 Task: Forward email with the signature Henry Lee with the subject Confirmation of a payment from softage.8@softage.net to softage.9@softage.net and softage.10@softage.net with BCC to softage.6@softage.net with the message Please let me know if there are any changes to the project schedule.
Action: Mouse moved to (1332, 227)
Screenshot: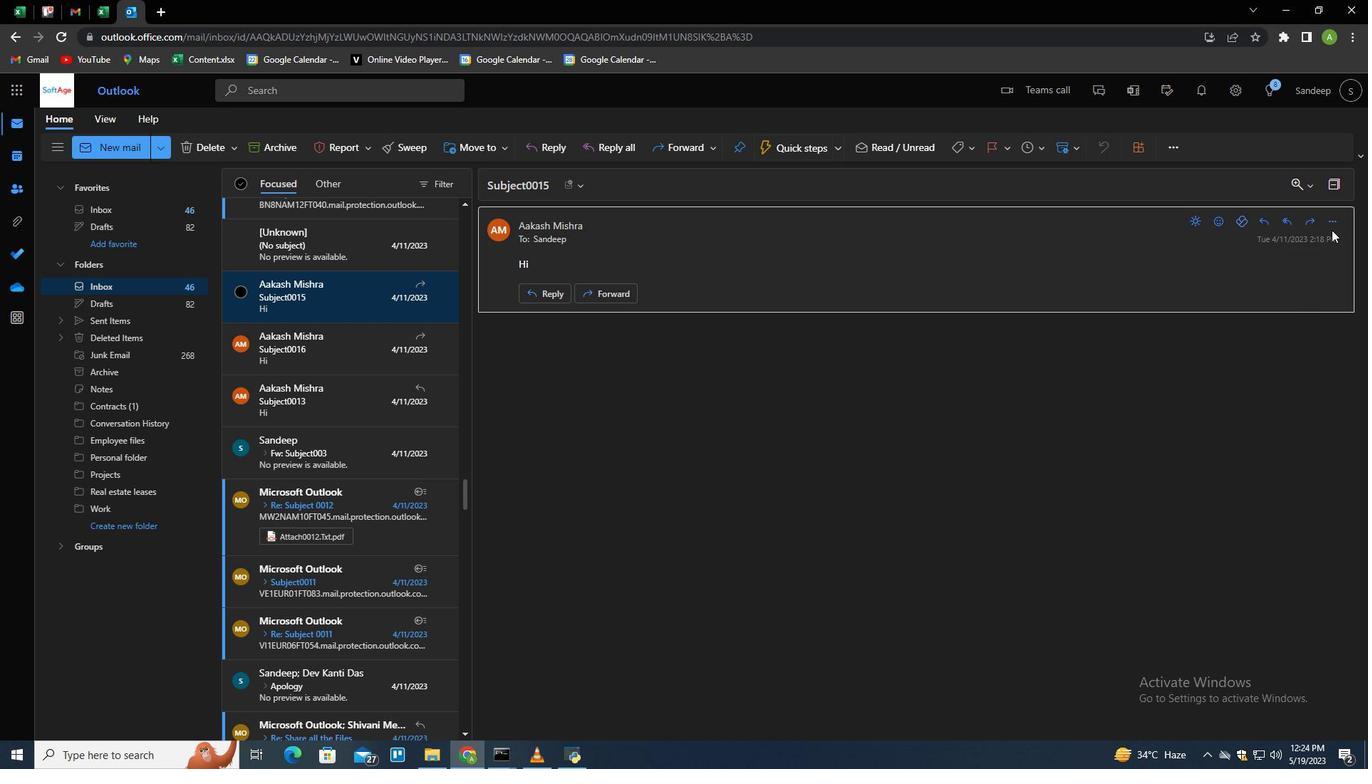 
Action: Mouse pressed left at (1332, 227)
Screenshot: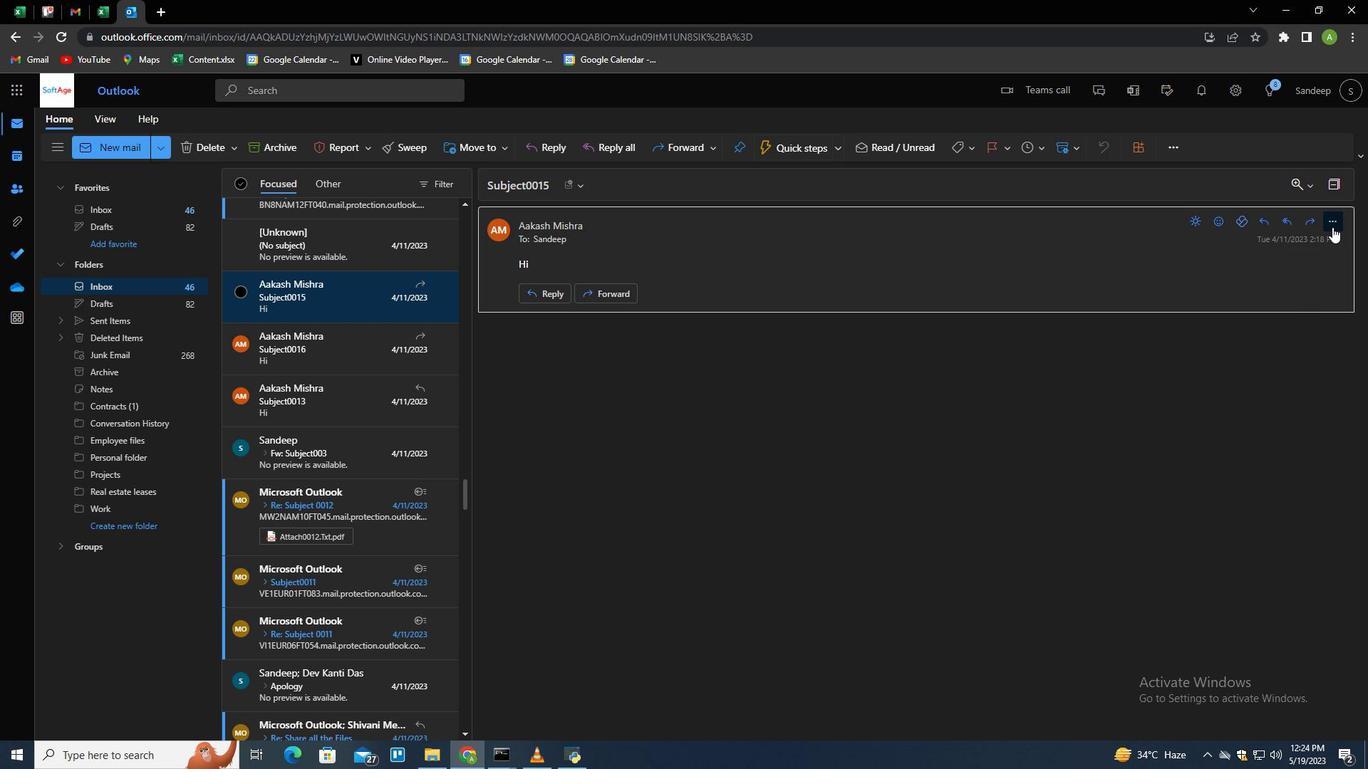 
Action: Mouse moved to (1270, 292)
Screenshot: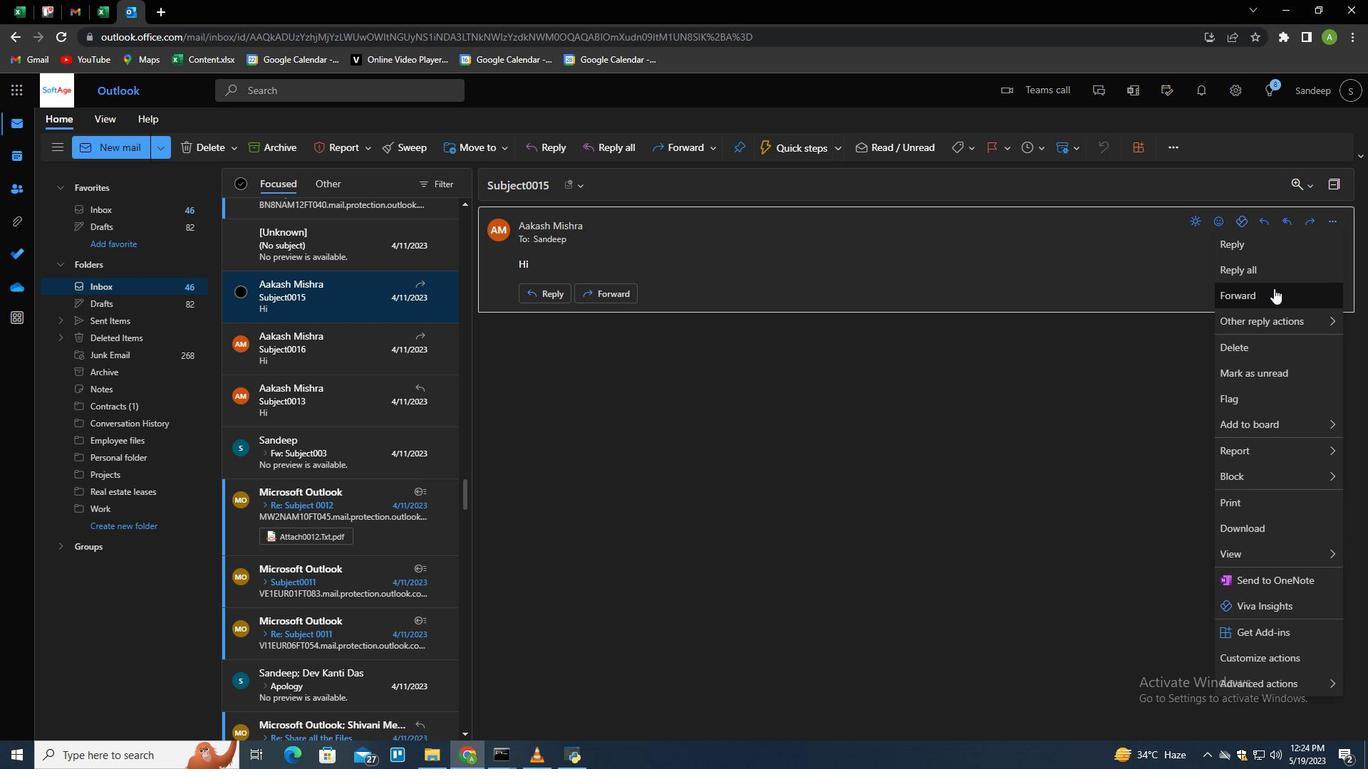 
Action: Mouse pressed left at (1270, 292)
Screenshot: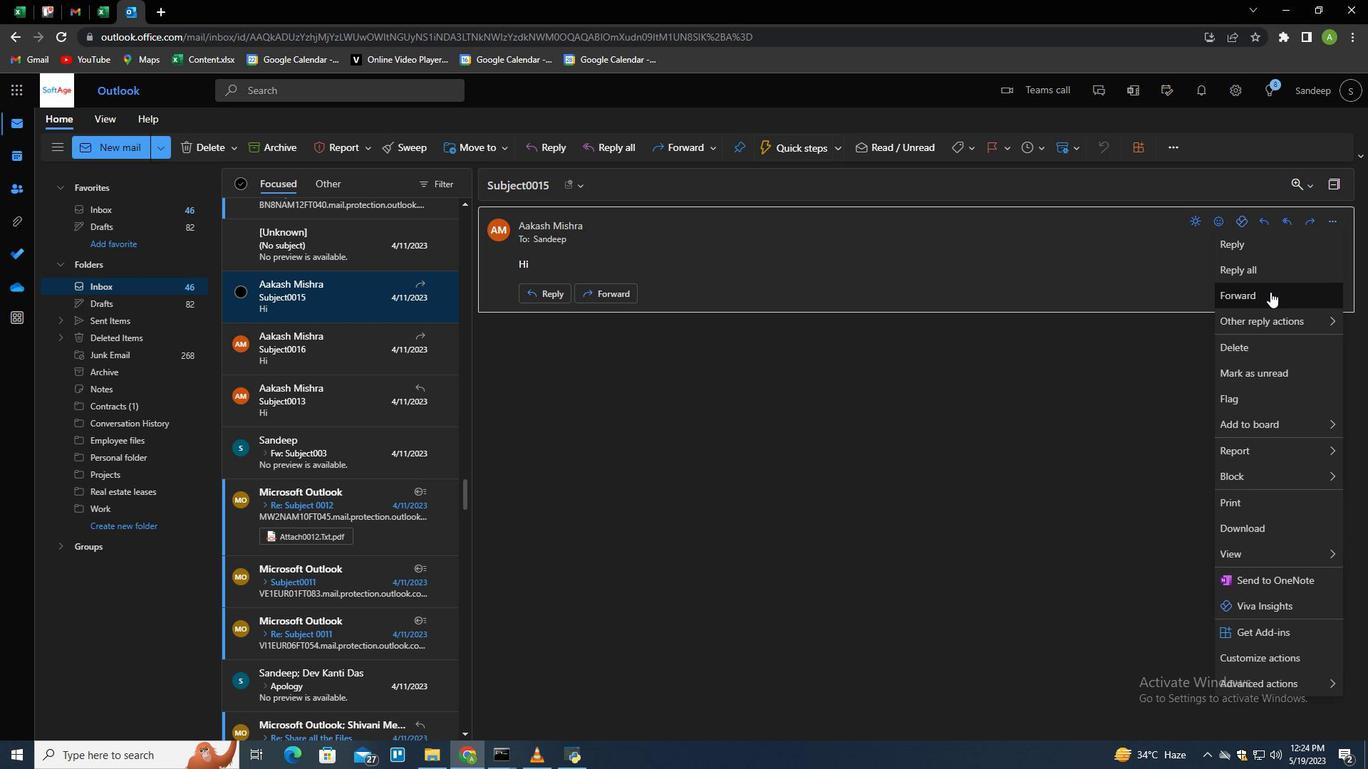 
Action: Mouse moved to (963, 153)
Screenshot: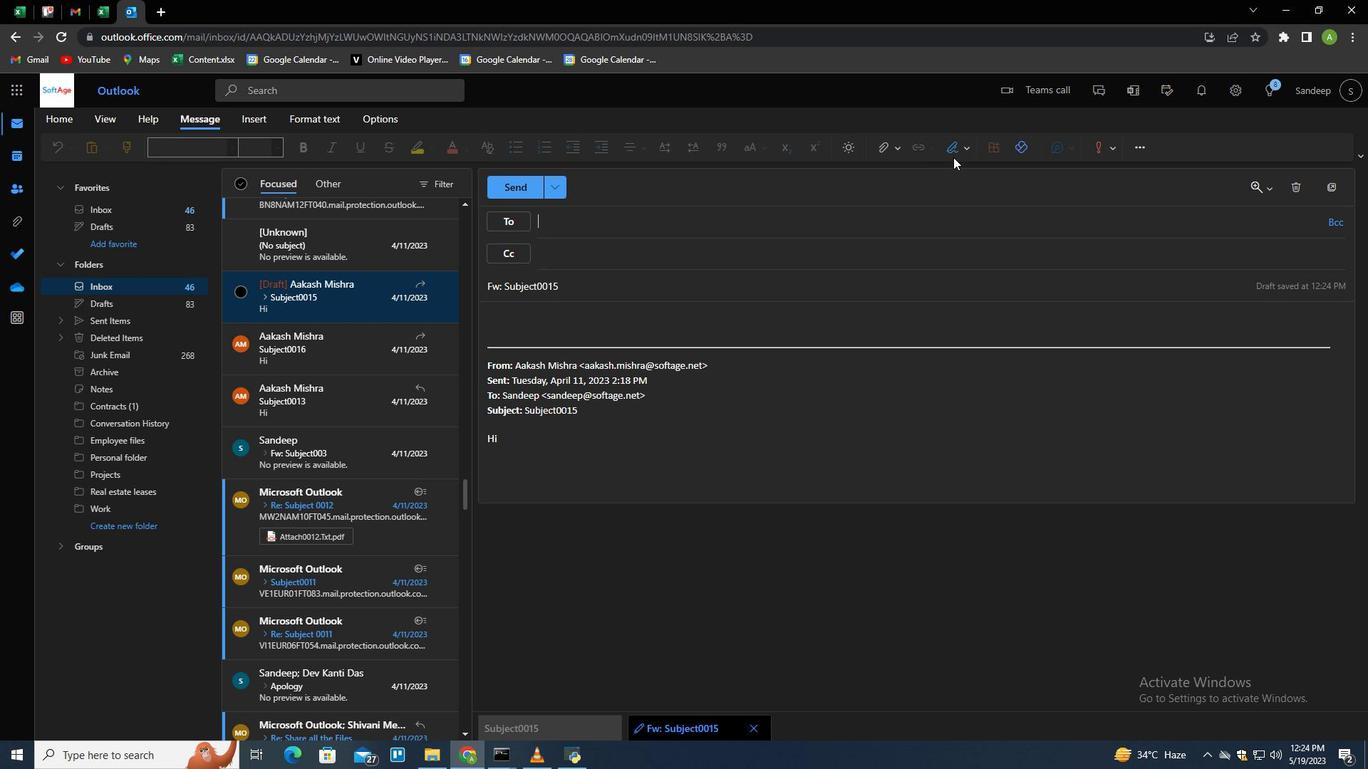 
Action: Mouse pressed left at (963, 153)
Screenshot: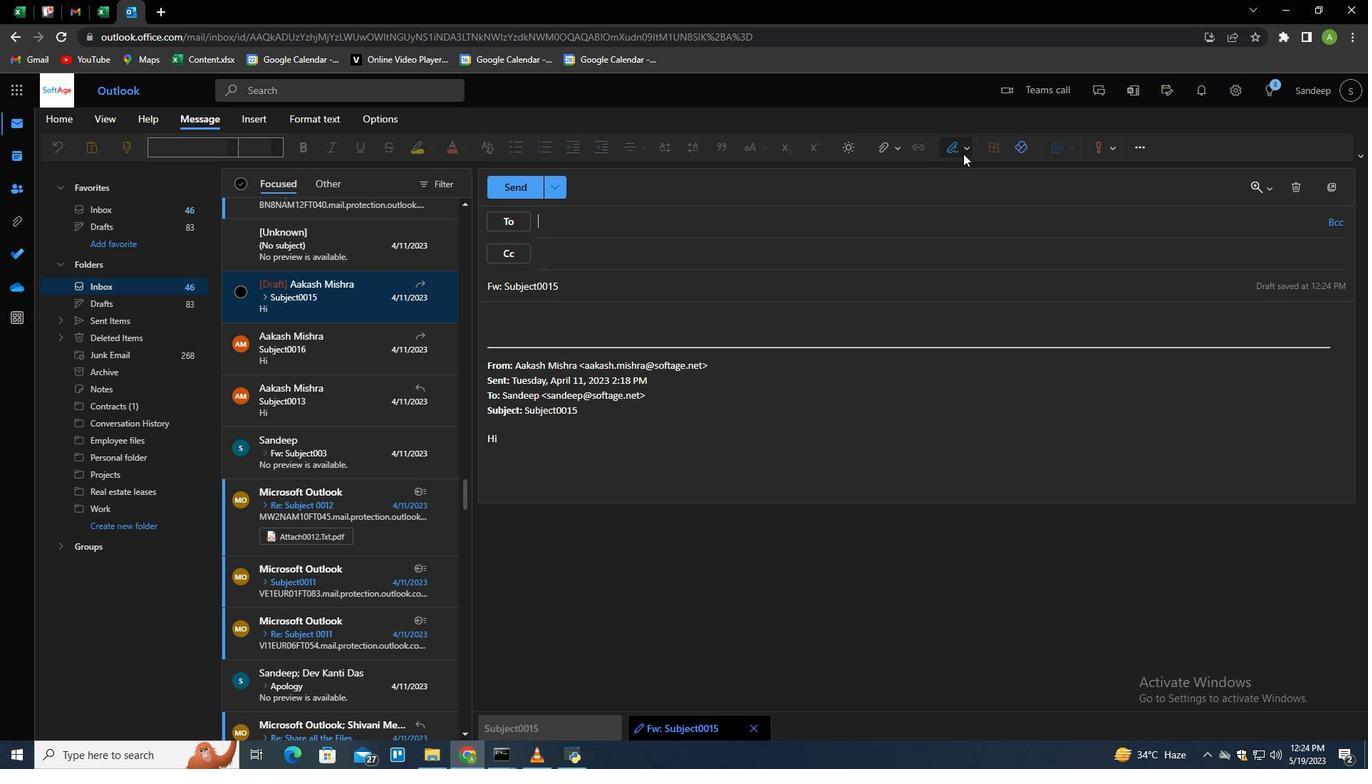 
Action: Mouse moved to (946, 203)
Screenshot: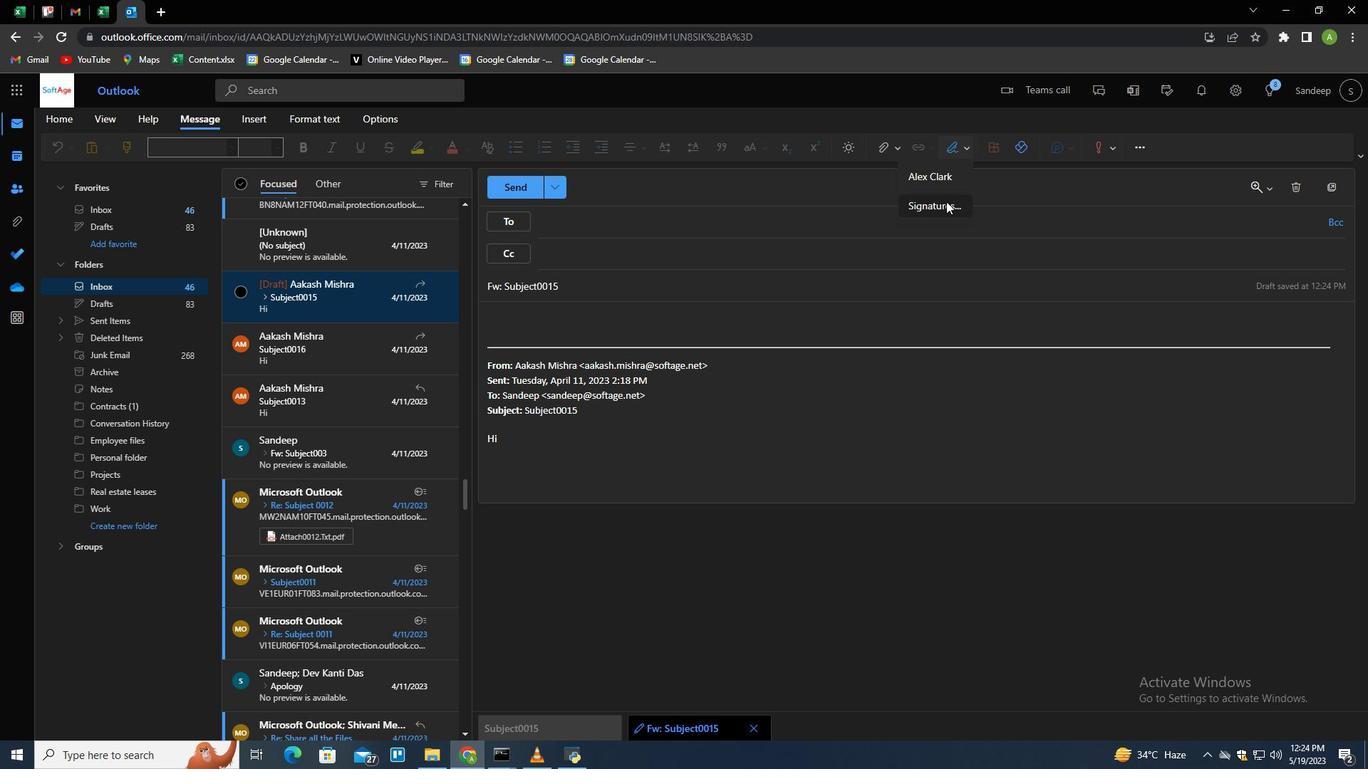 
Action: Mouse pressed left at (946, 203)
Screenshot: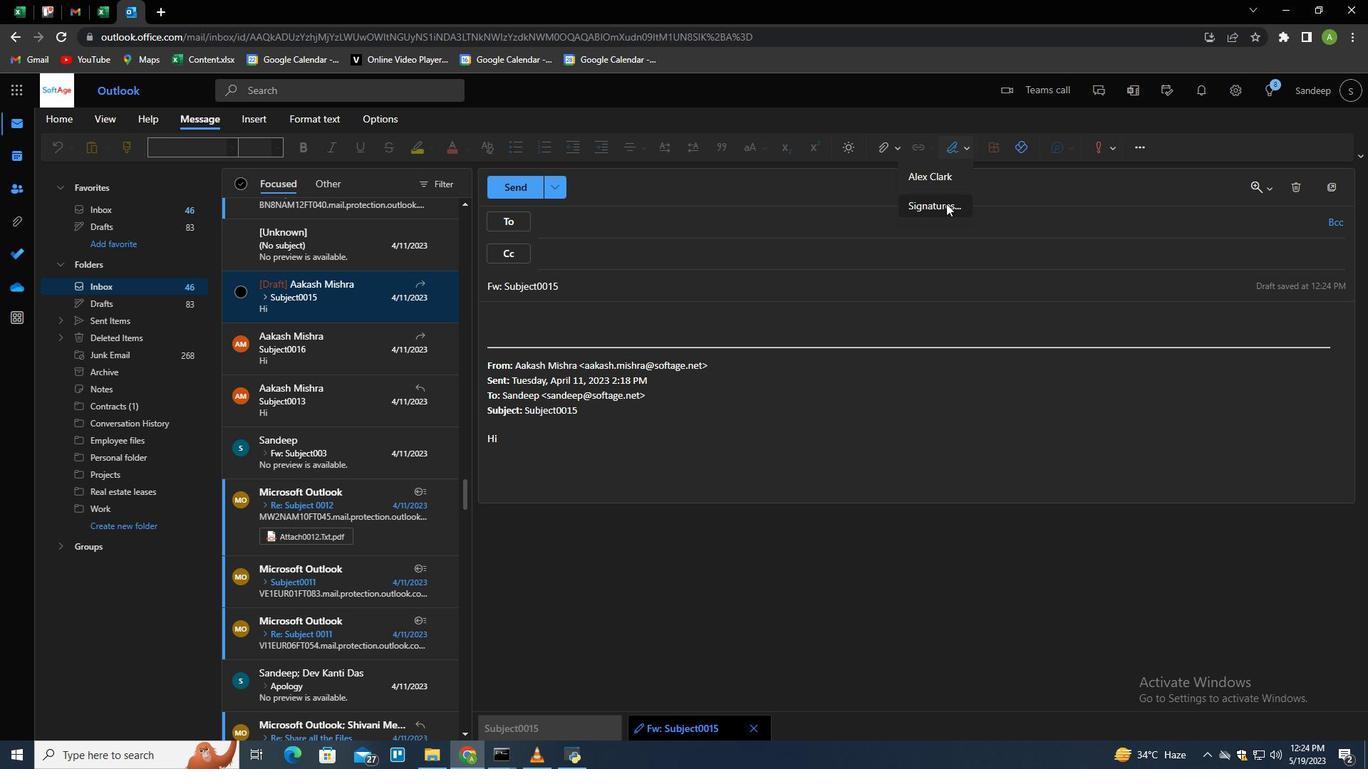 
Action: Mouse moved to (975, 253)
Screenshot: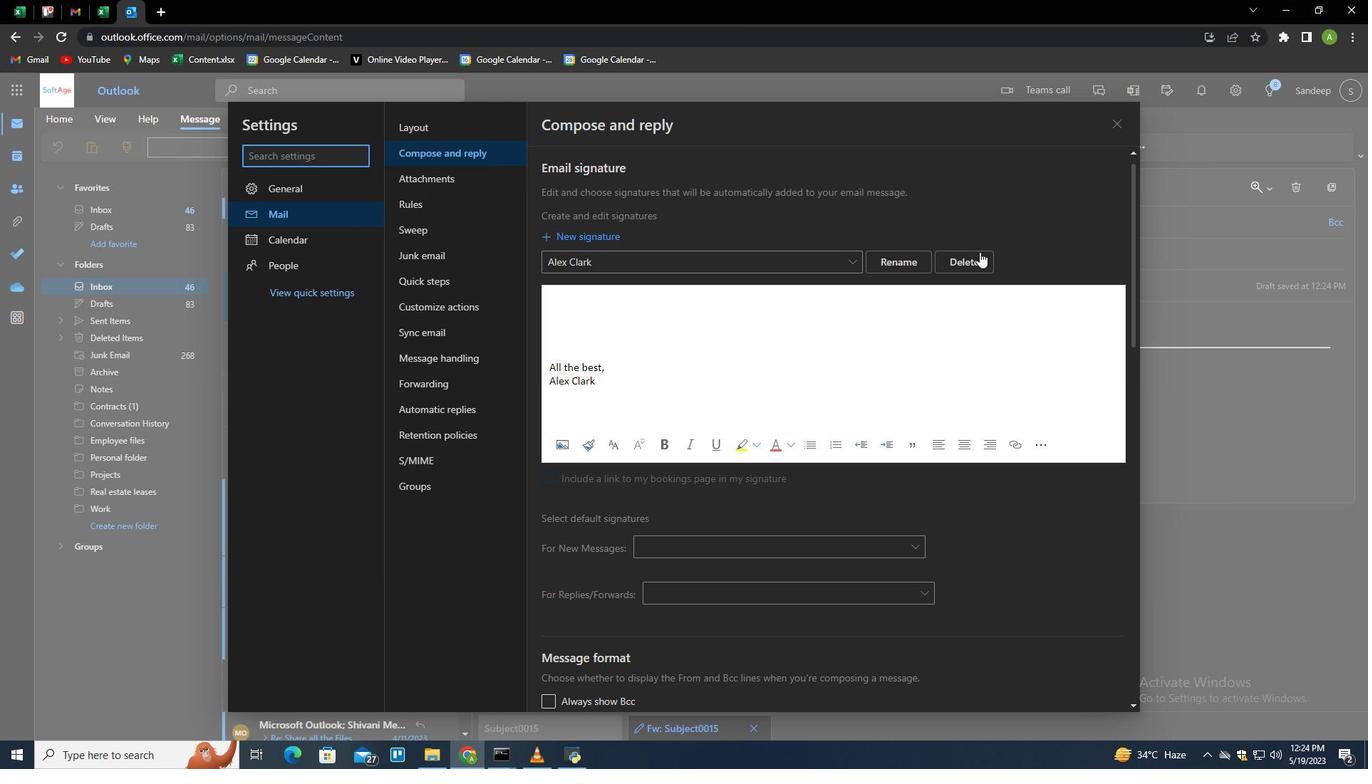 
Action: Mouse pressed left at (975, 253)
Screenshot: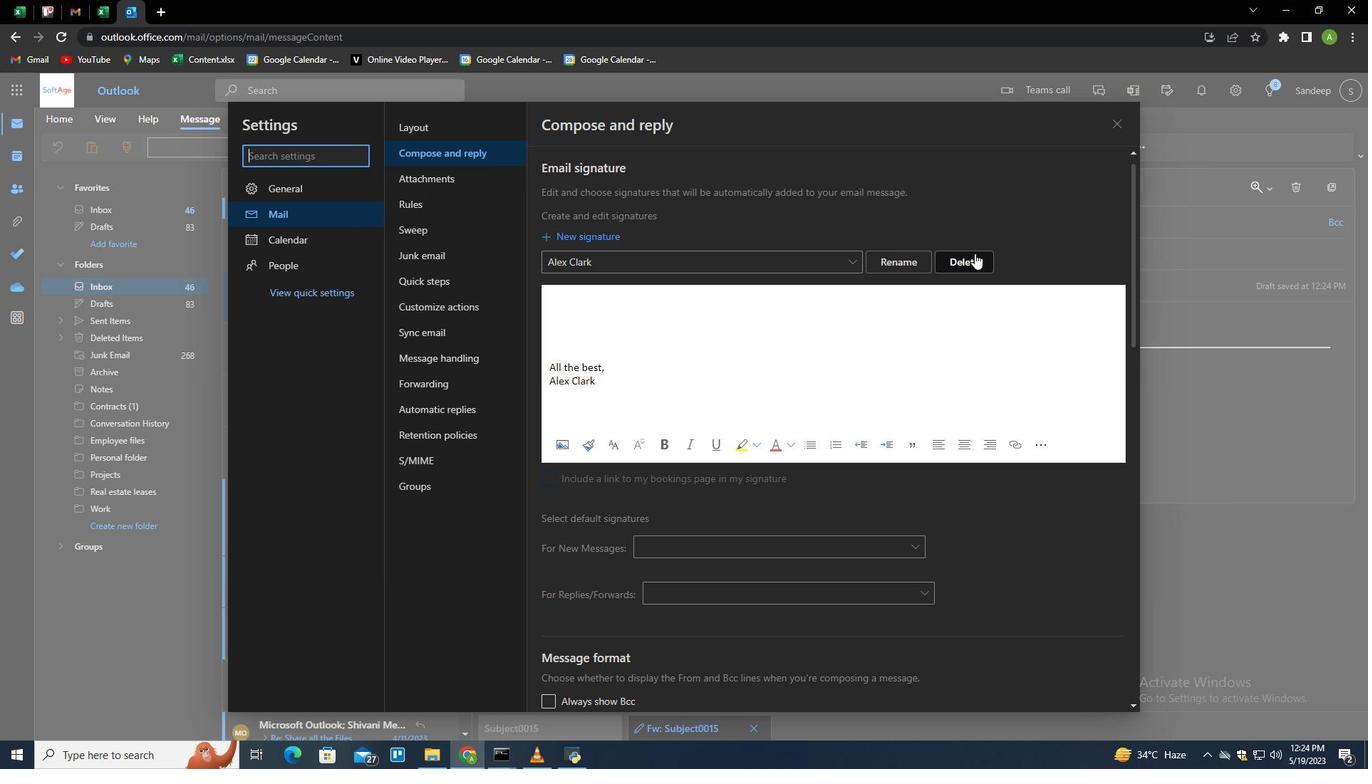 
Action: Mouse moved to (972, 259)
Screenshot: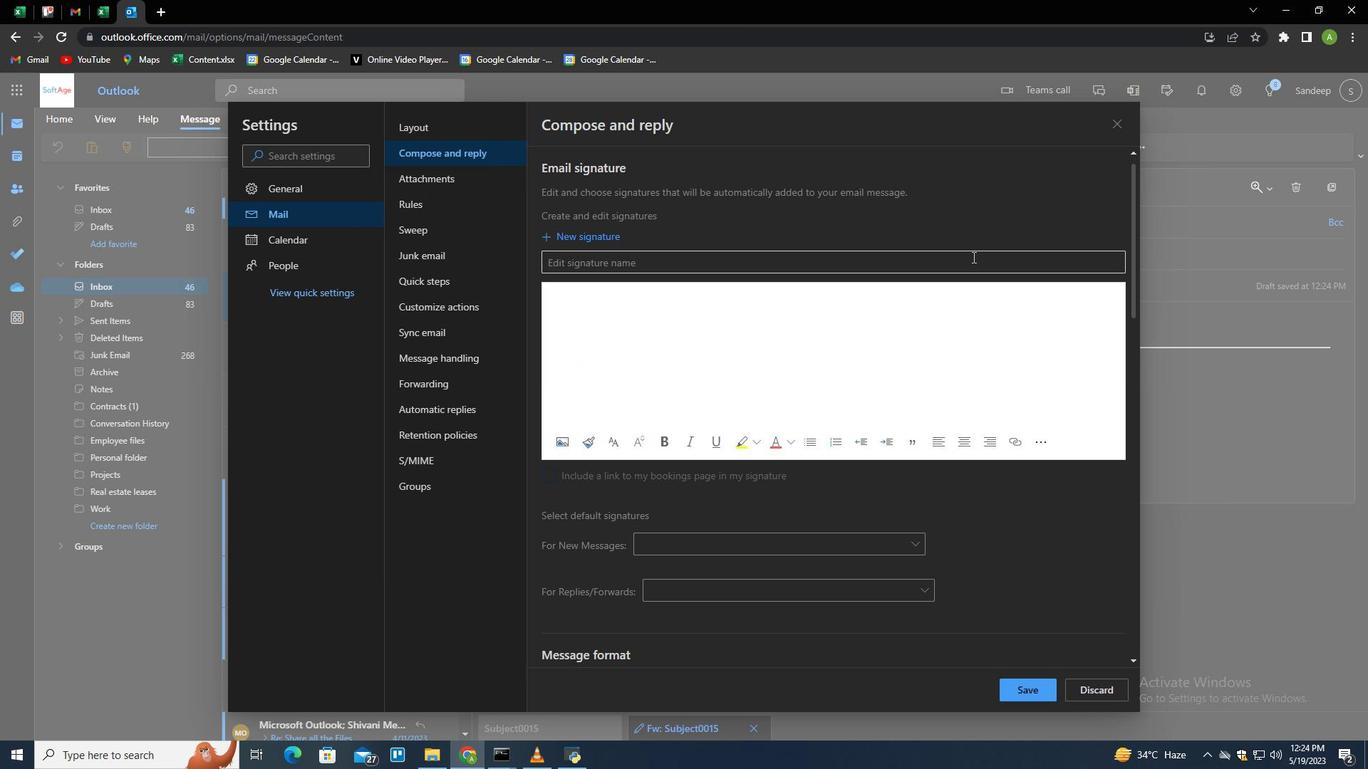 
Action: Mouse pressed left at (972, 259)
Screenshot: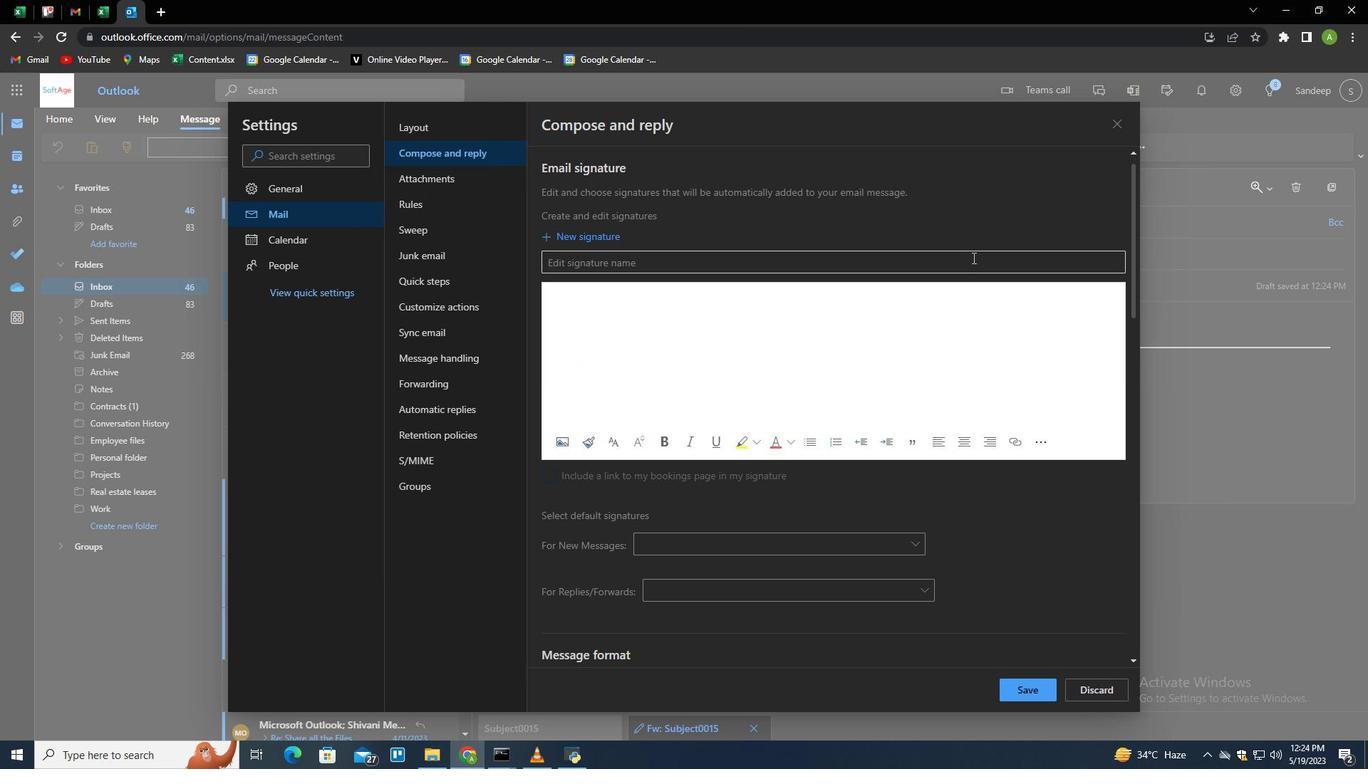 
Action: Mouse moved to (984, 252)
Screenshot: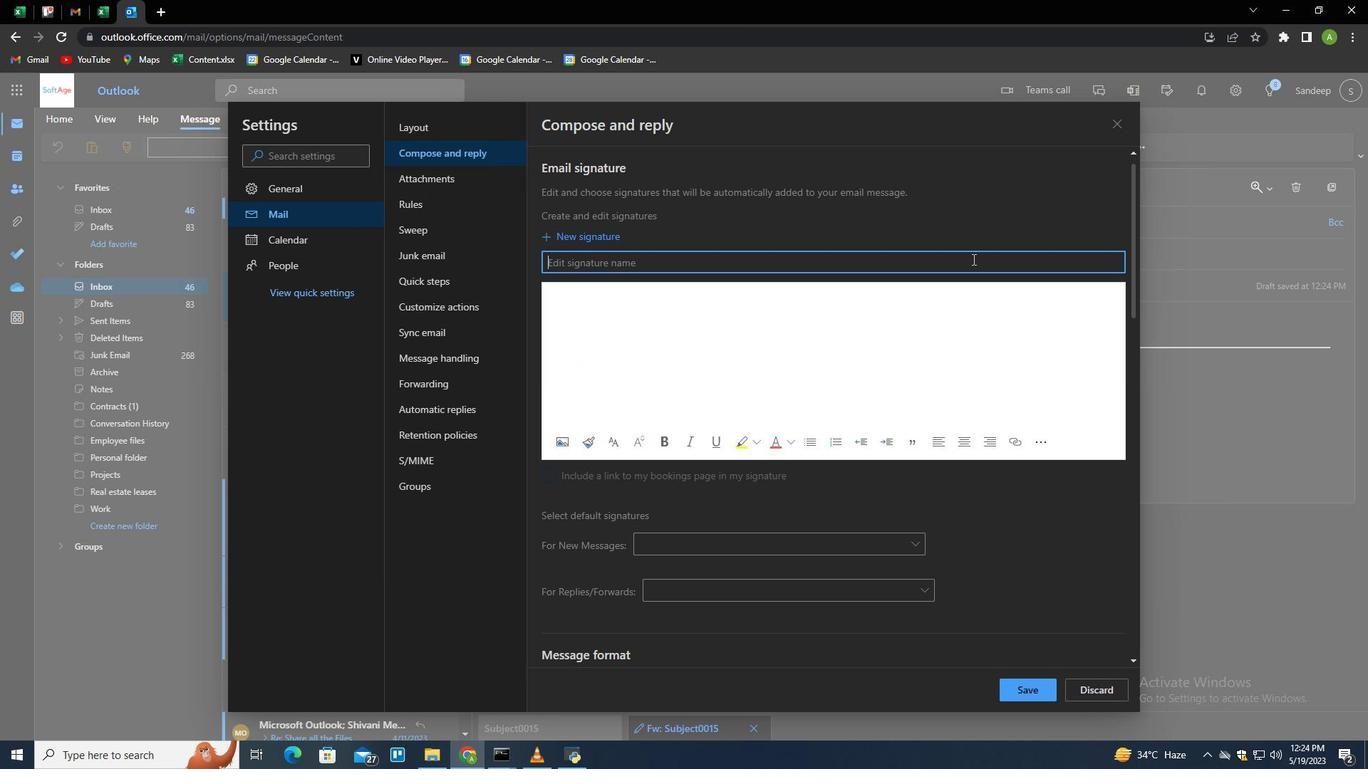 
Action: Key pressed <Key.shift>Henry<Key.space><Key.shift>Lee<Key.tab><Key.shift>Henry<Key.space><Key.shift>Lee
Screenshot: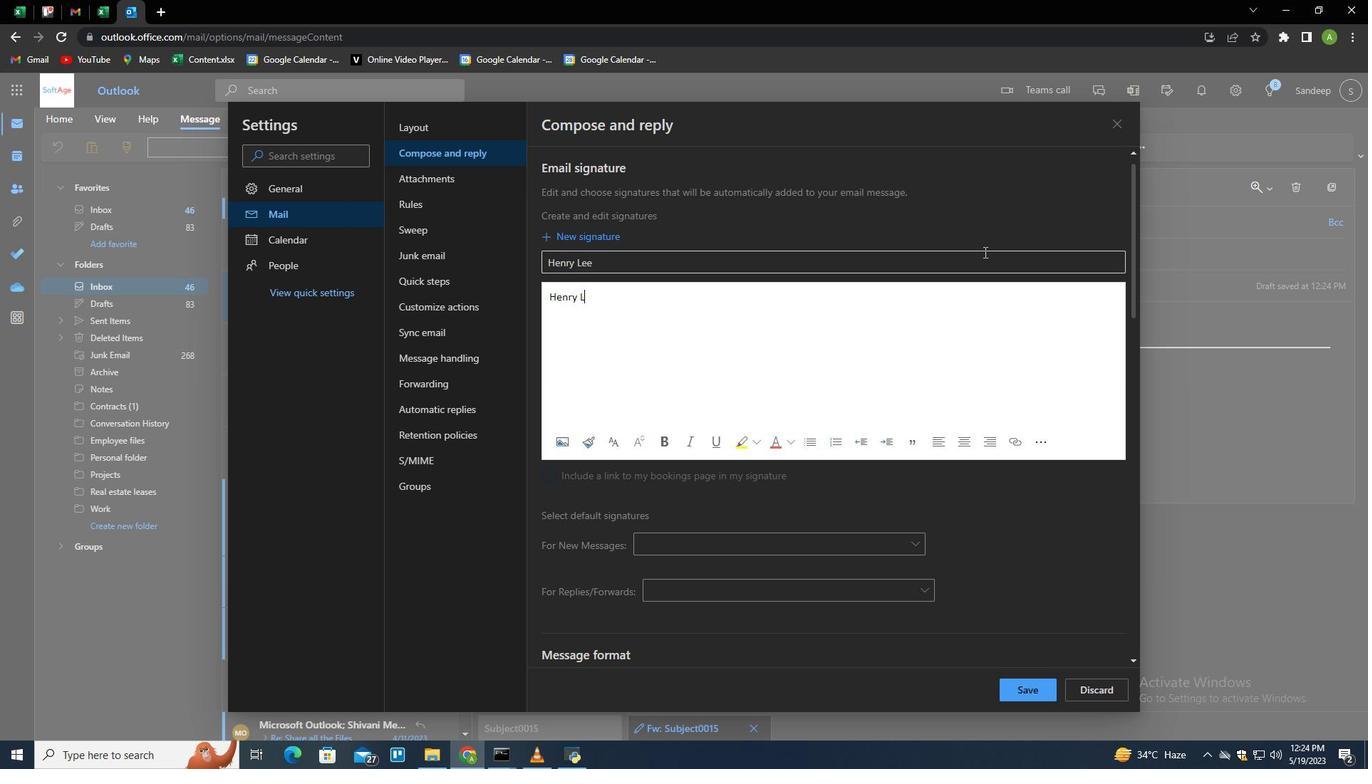 
Action: Mouse moved to (1031, 688)
Screenshot: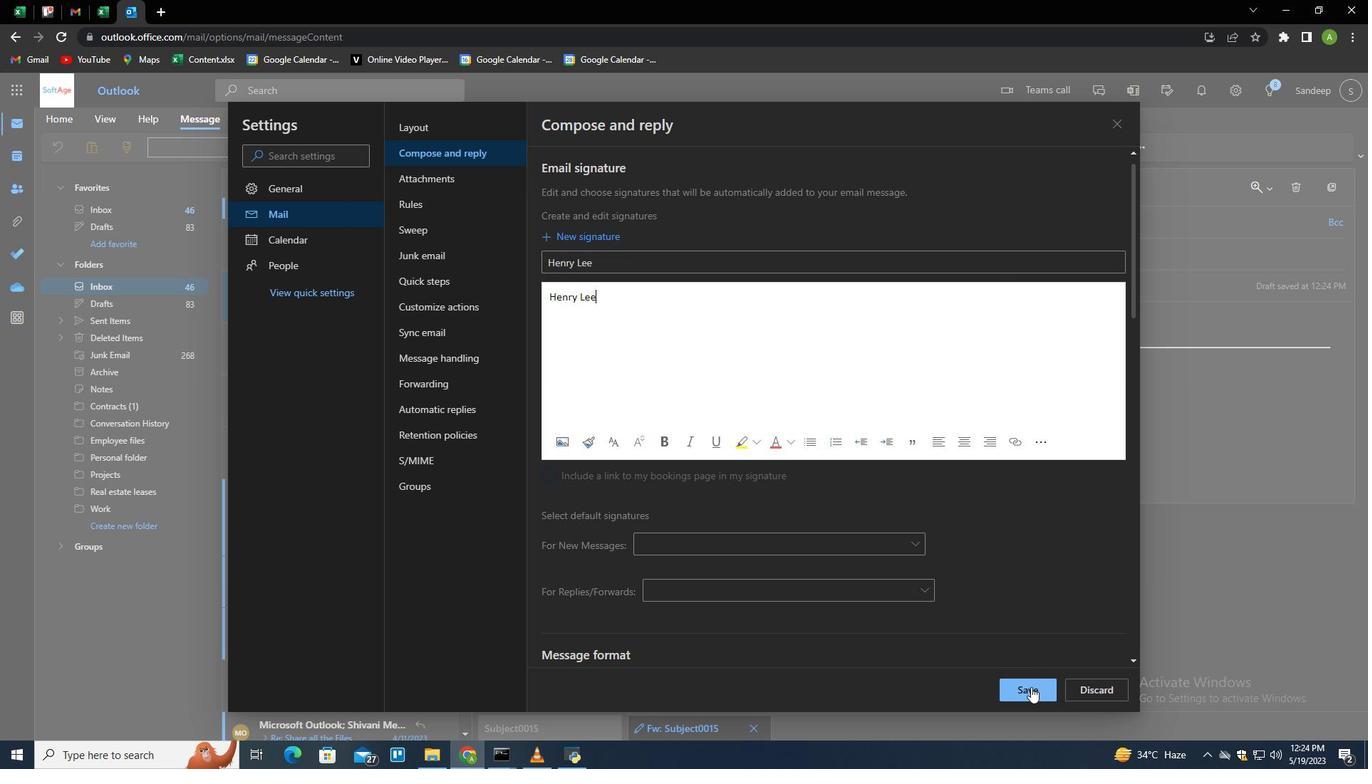 
Action: Mouse pressed left at (1031, 688)
Screenshot: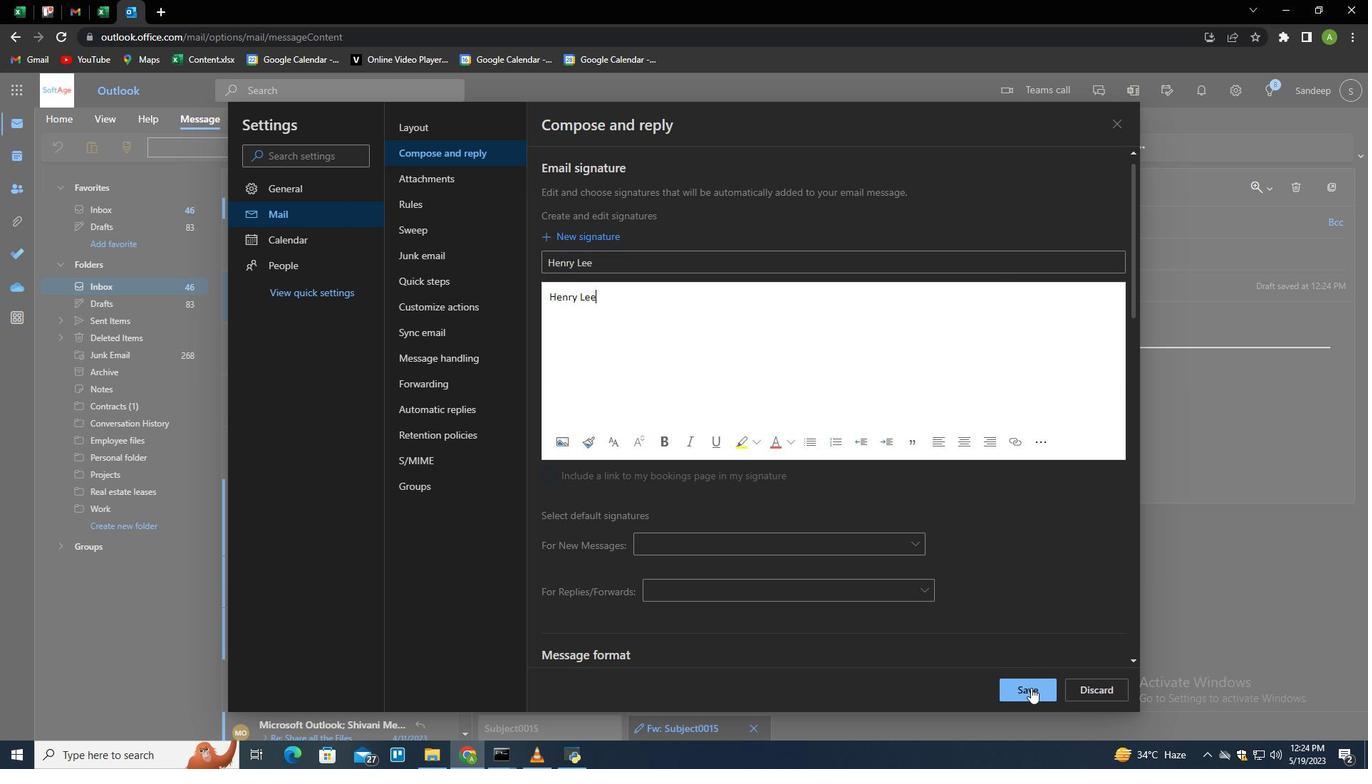 
Action: Mouse moved to (1196, 384)
Screenshot: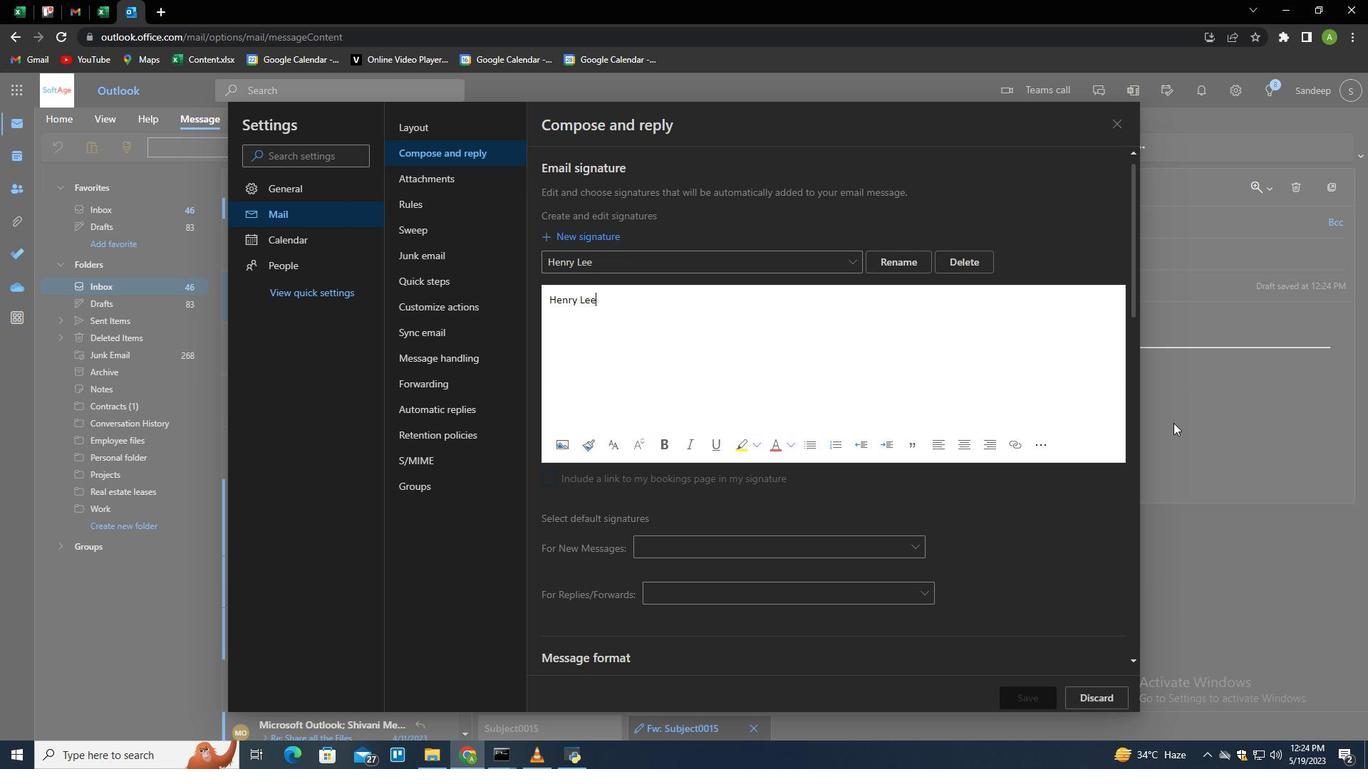 
Action: Mouse pressed left at (1196, 384)
Screenshot: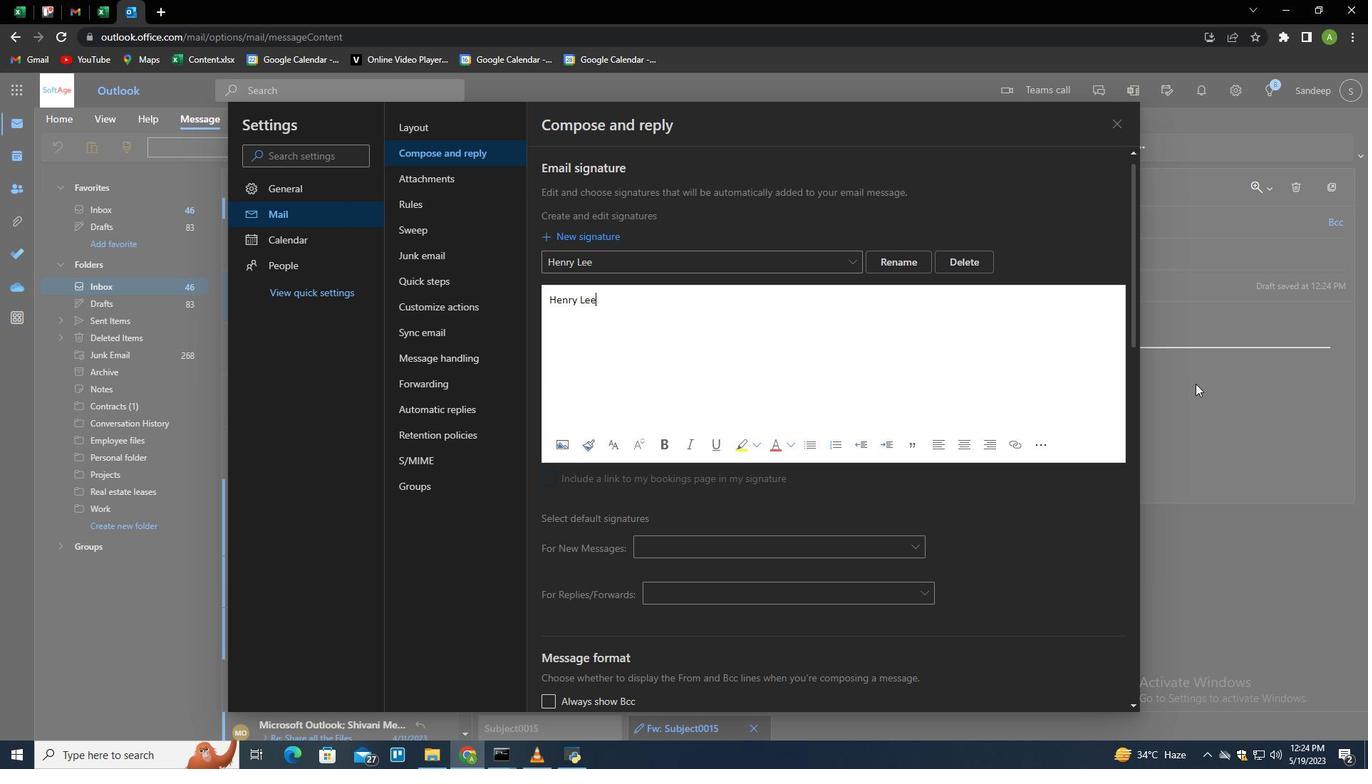
Action: Mouse moved to (960, 153)
Screenshot: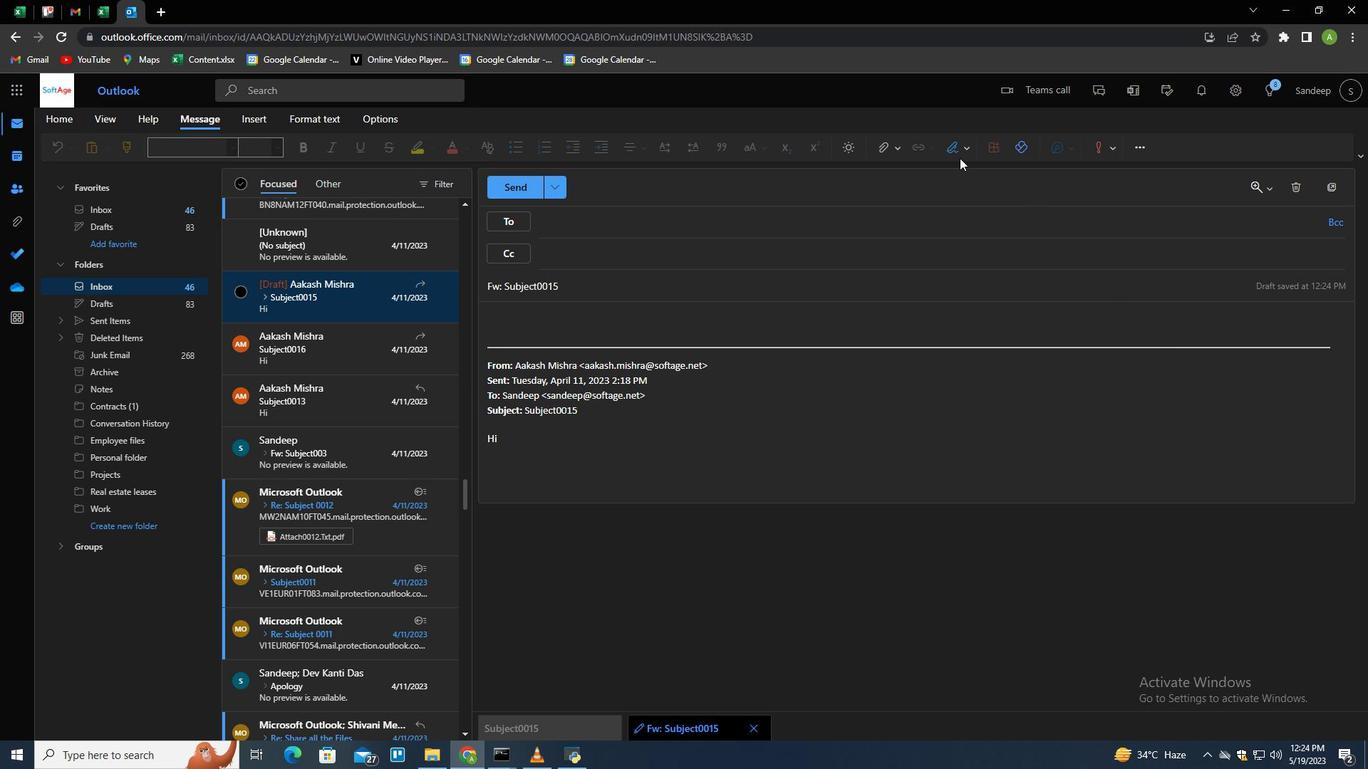 
Action: Mouse pressed left at (960, 153)
Screenshot: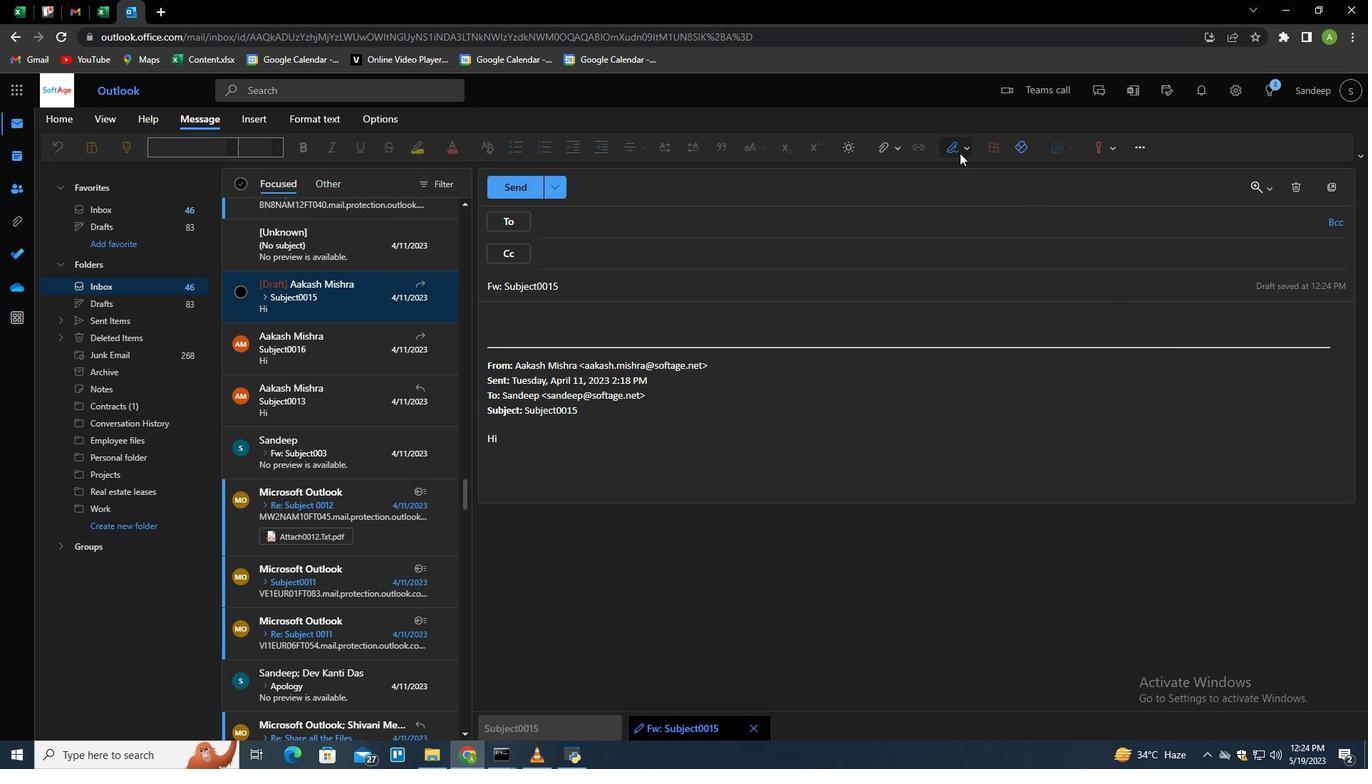 
Action: Mouse moved to (946, 173)
Screenshot: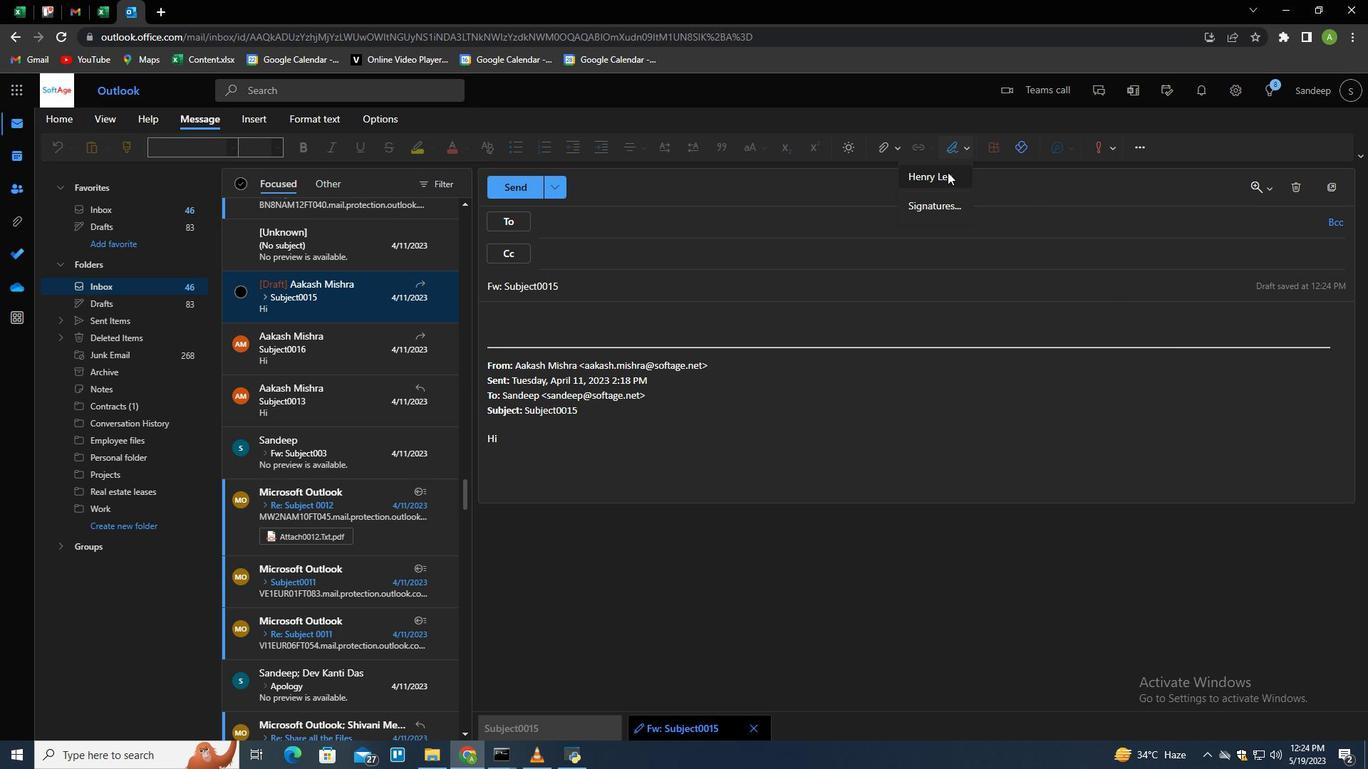 
Action: Mouse pressed left at (946, 173)
Screenshot: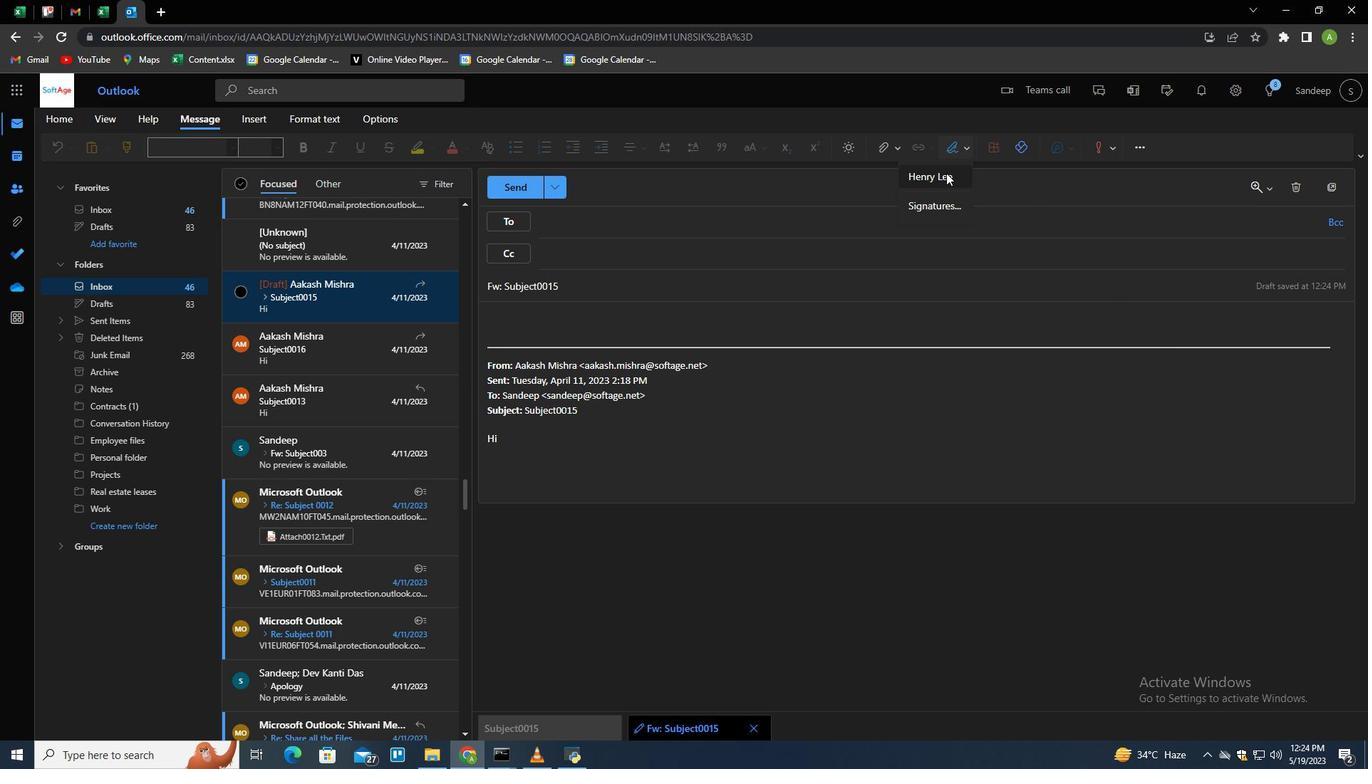 
Action: Mouse moved to (632, 292)
Screenshot: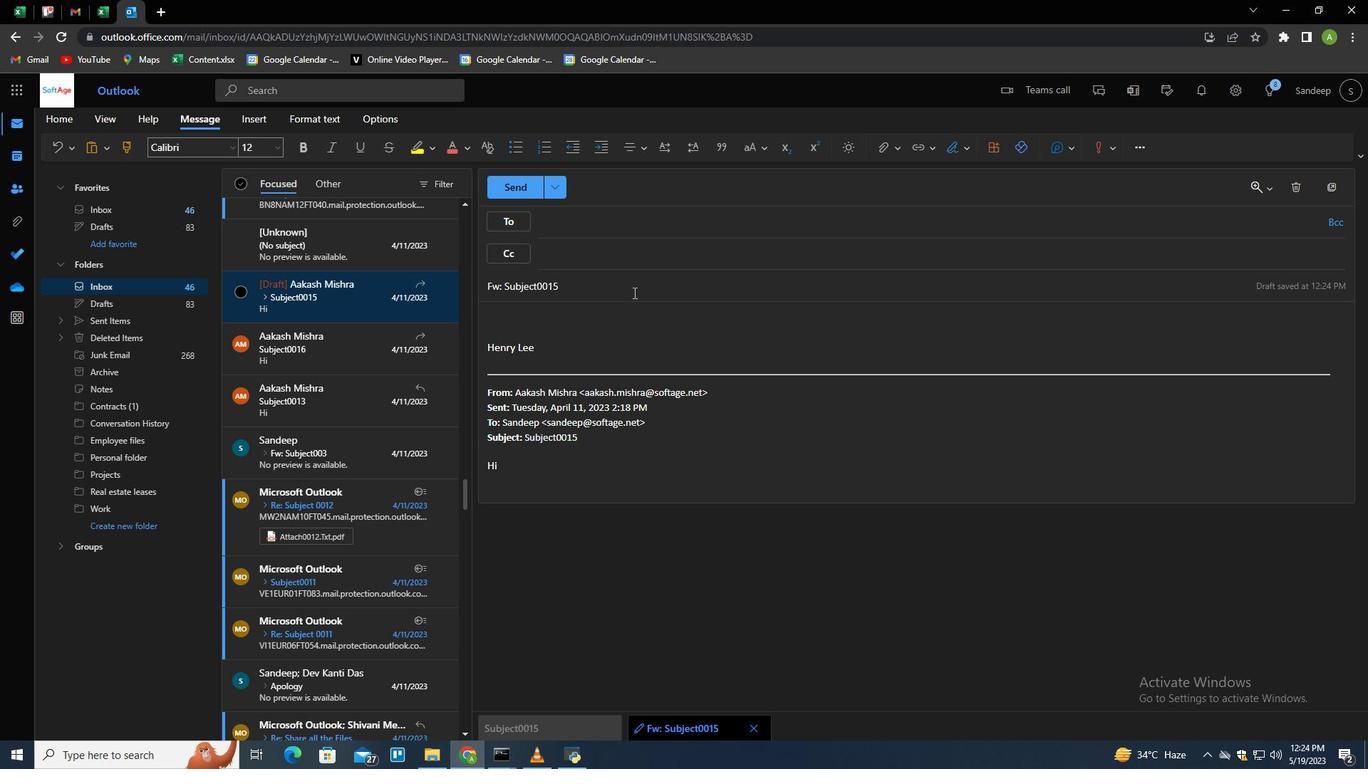 
Action: Mouse pressed left at (632, 292)
Screenshot: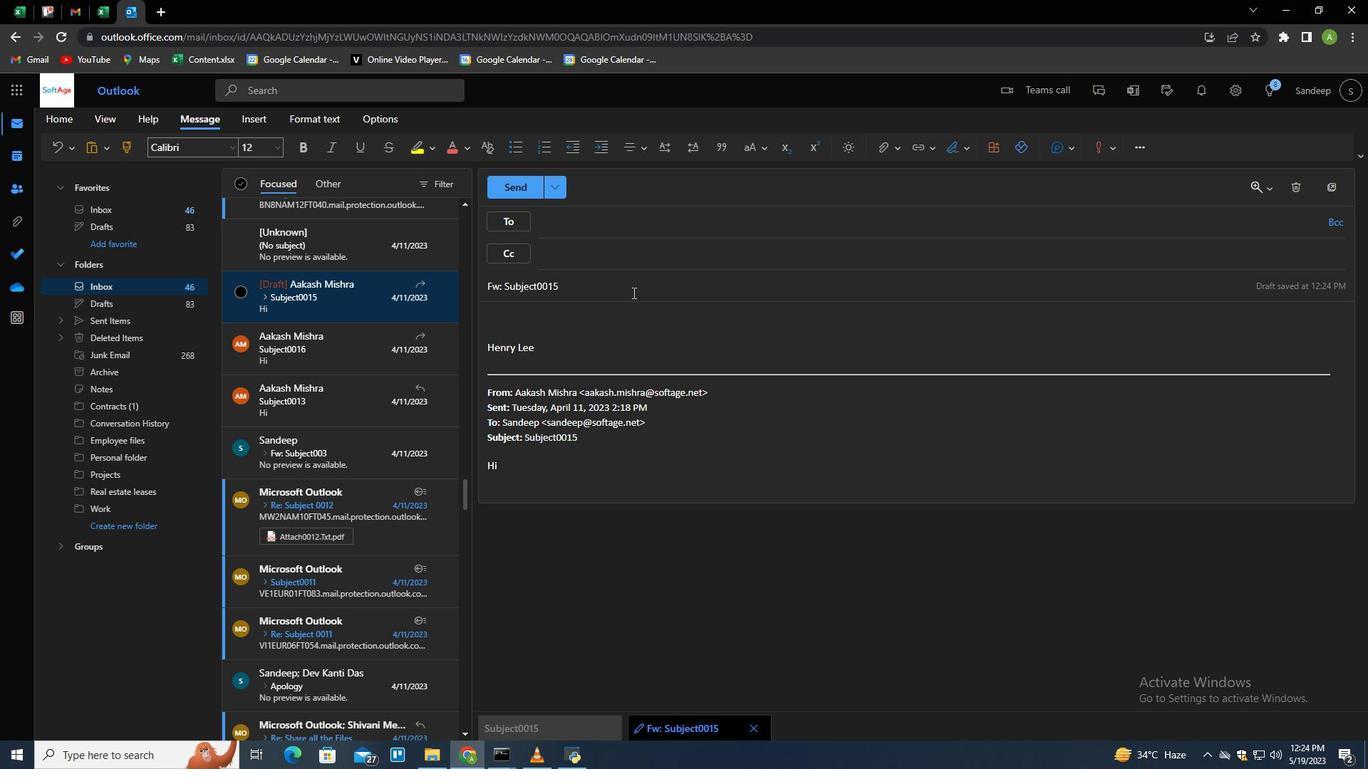 
Action: Key pressed <Key.shift_r><Key.left><Key.left><Key.left><Key.left><Key.left><Key.left><Key.left><Key.left><Key.left><Key.left><Key.left><Key.shift>Confirmation<Key.space>of<Key.space>a<Key.space>payment<Key.space>from
Screenshot: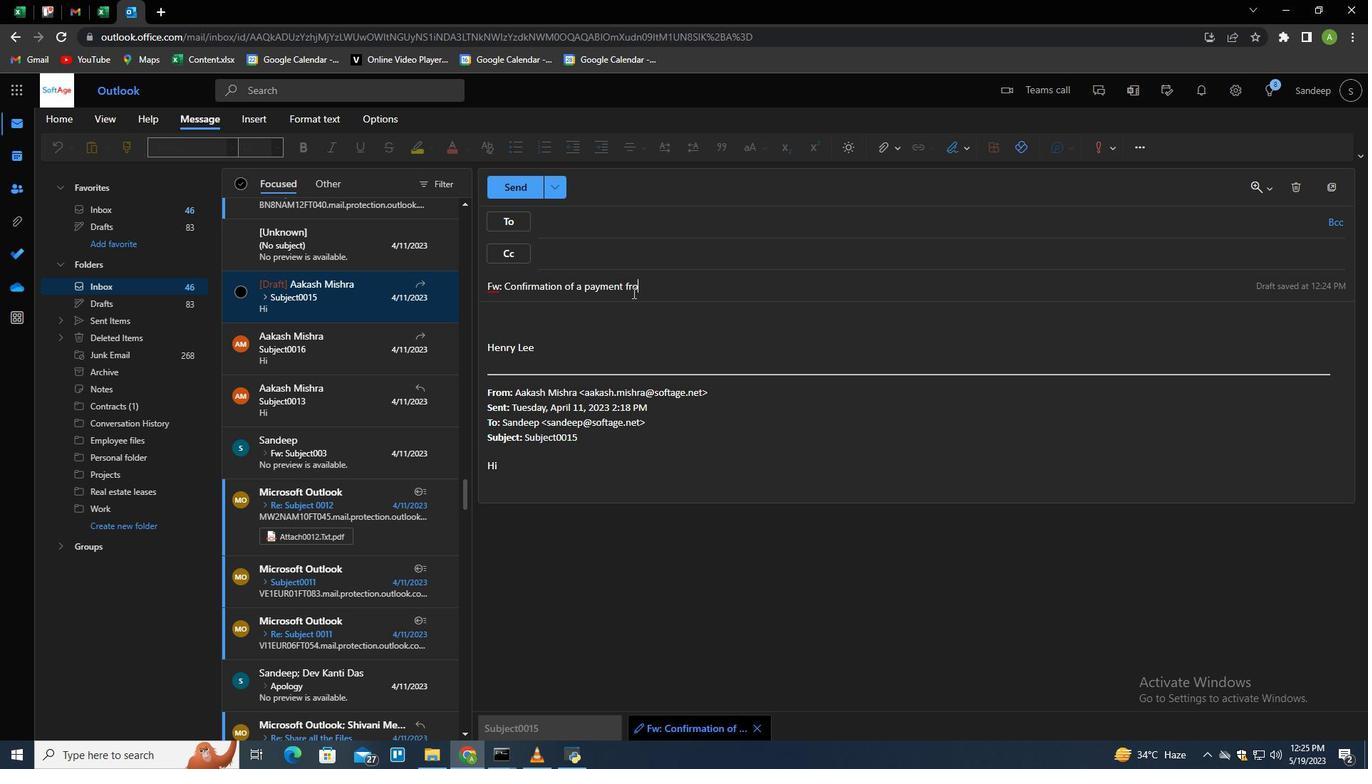 
Action: Mouse moved to (619, 225)
Screenshot: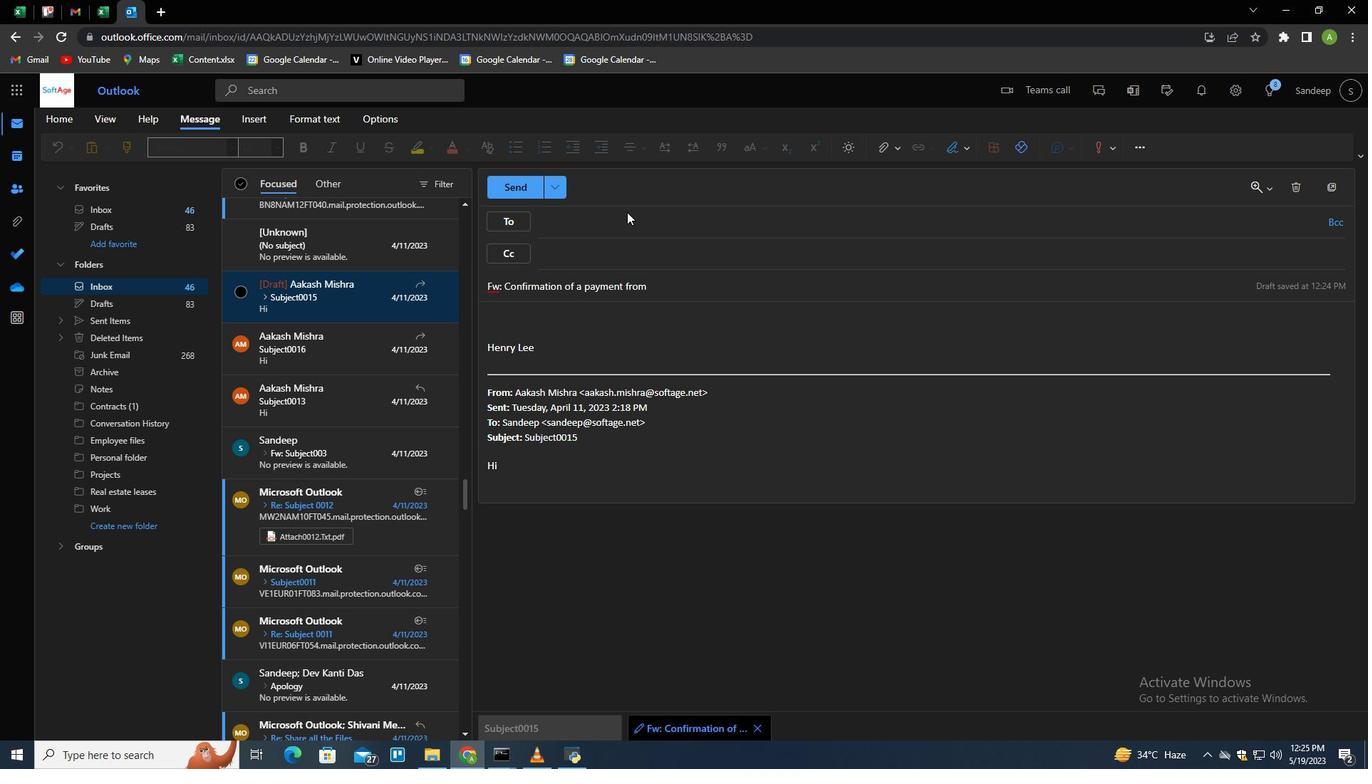 
Action: Mouse pressed left at (619, 225)
Screenshot: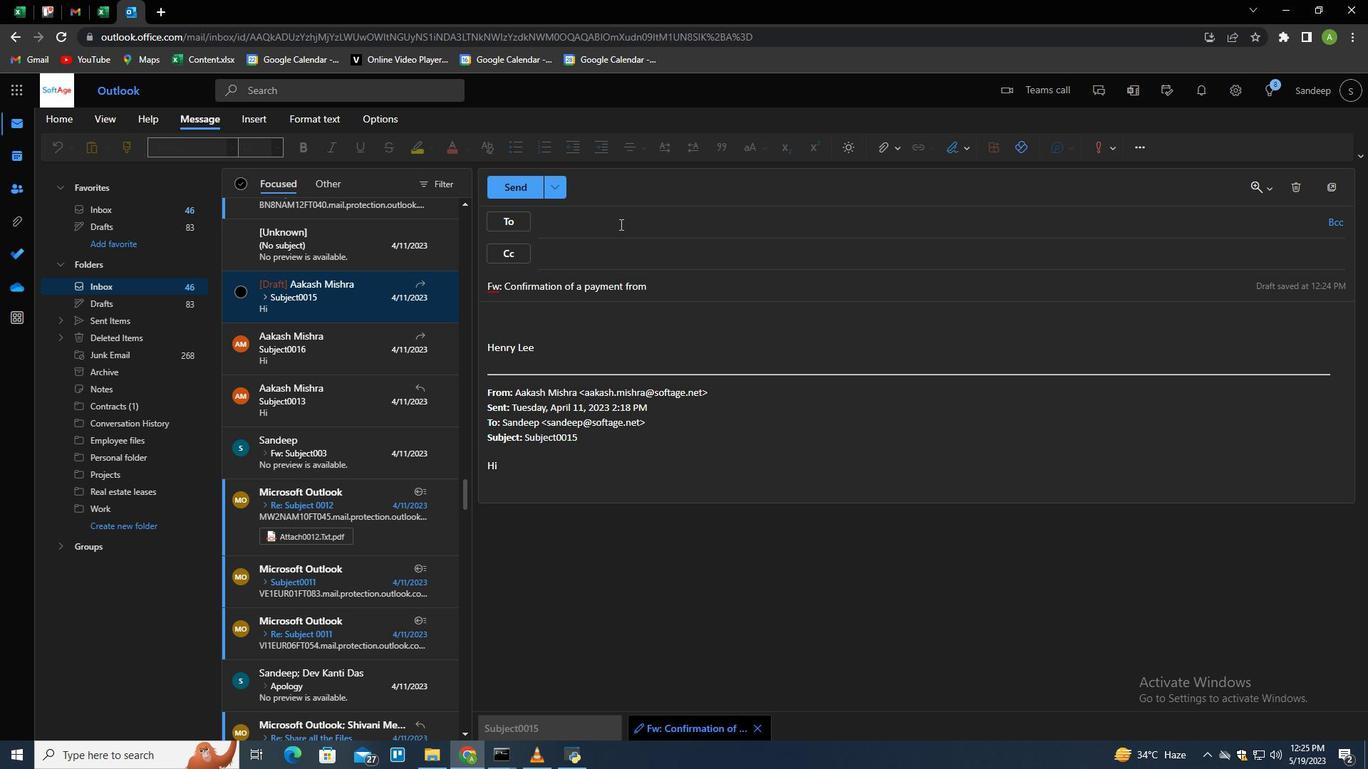 
Action: Mouse moved to (617, 227)
Screenshot: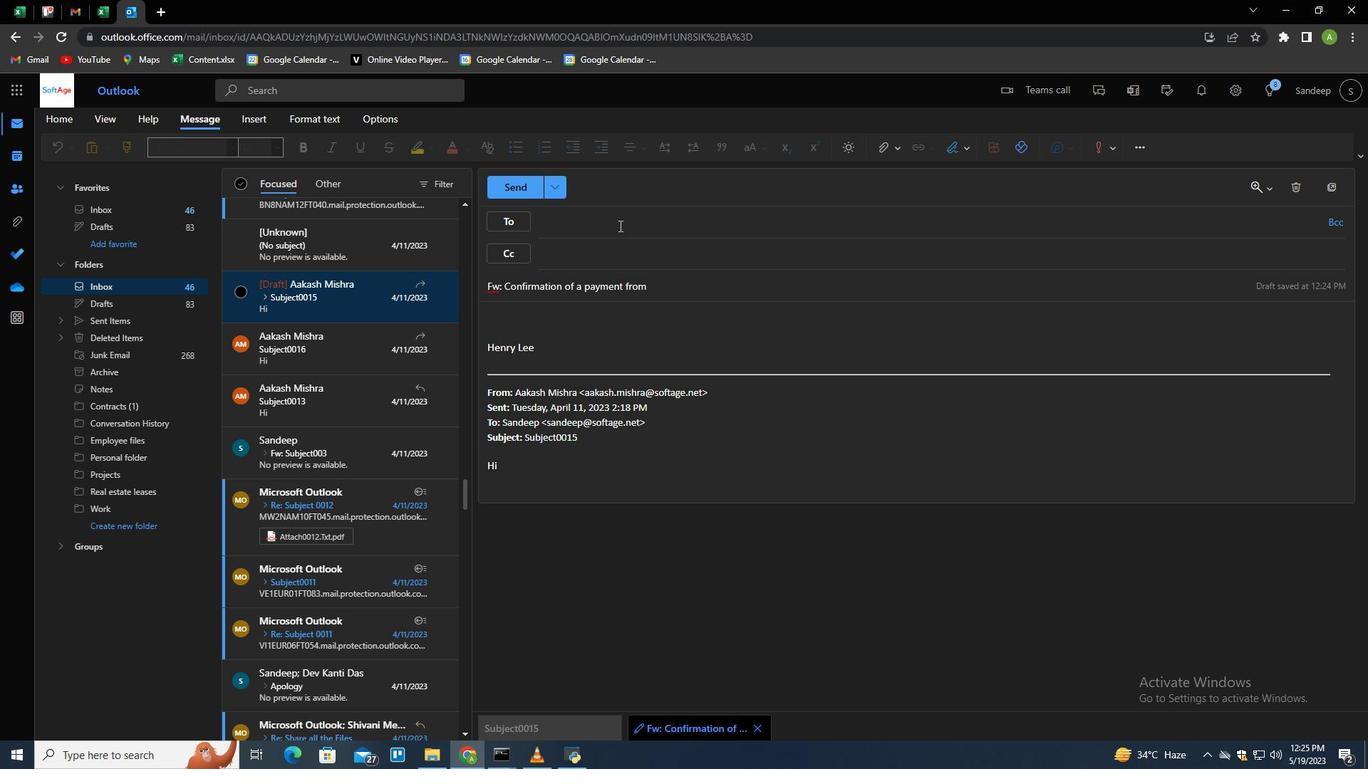 
Action: Key pressed softage.9<Key.shift>@softage<Key.backspace>e.net<Key.enter>softage.ne<Key.backspace><Key.backspace>10<Key.shift>@softag.<Key.backspace>e.net<Key.enter>
Screenshot: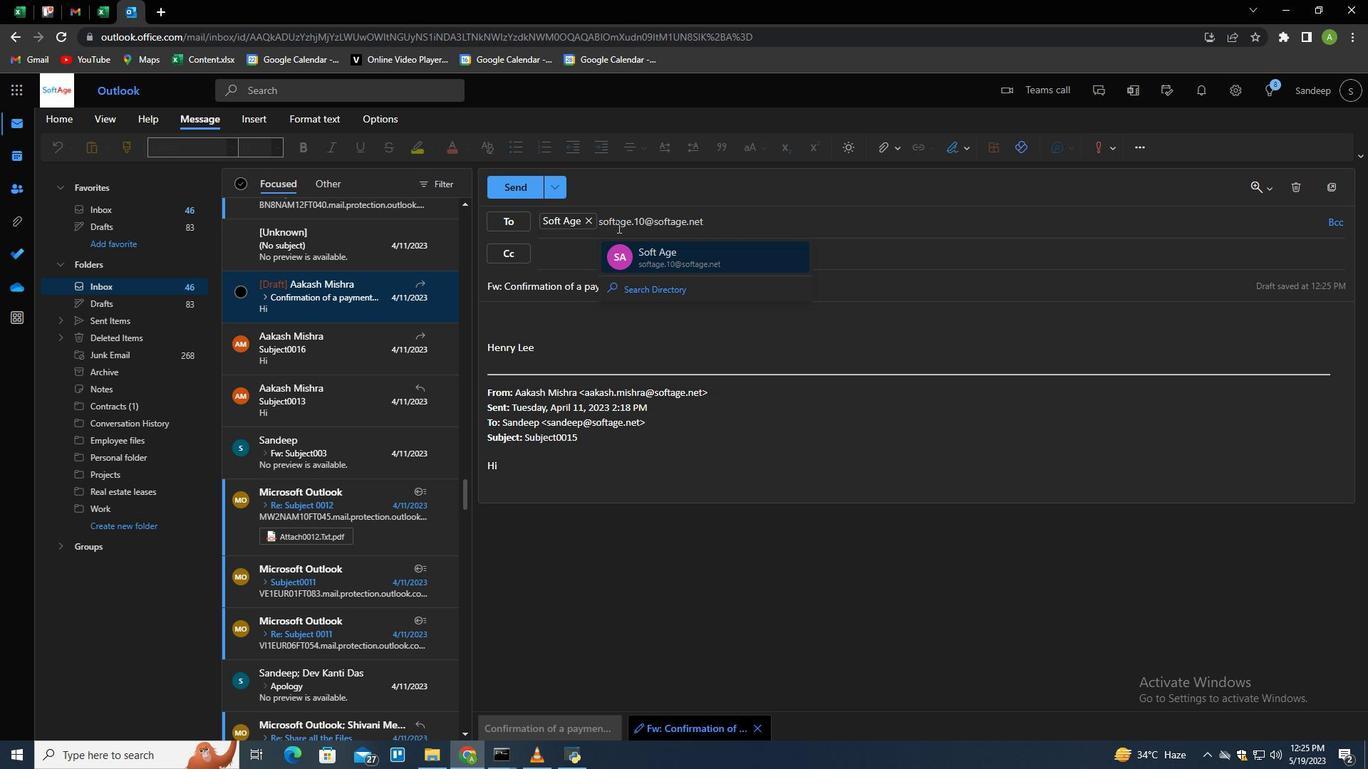 
Action: Mouse moved to (1341, 228)
Screenshot: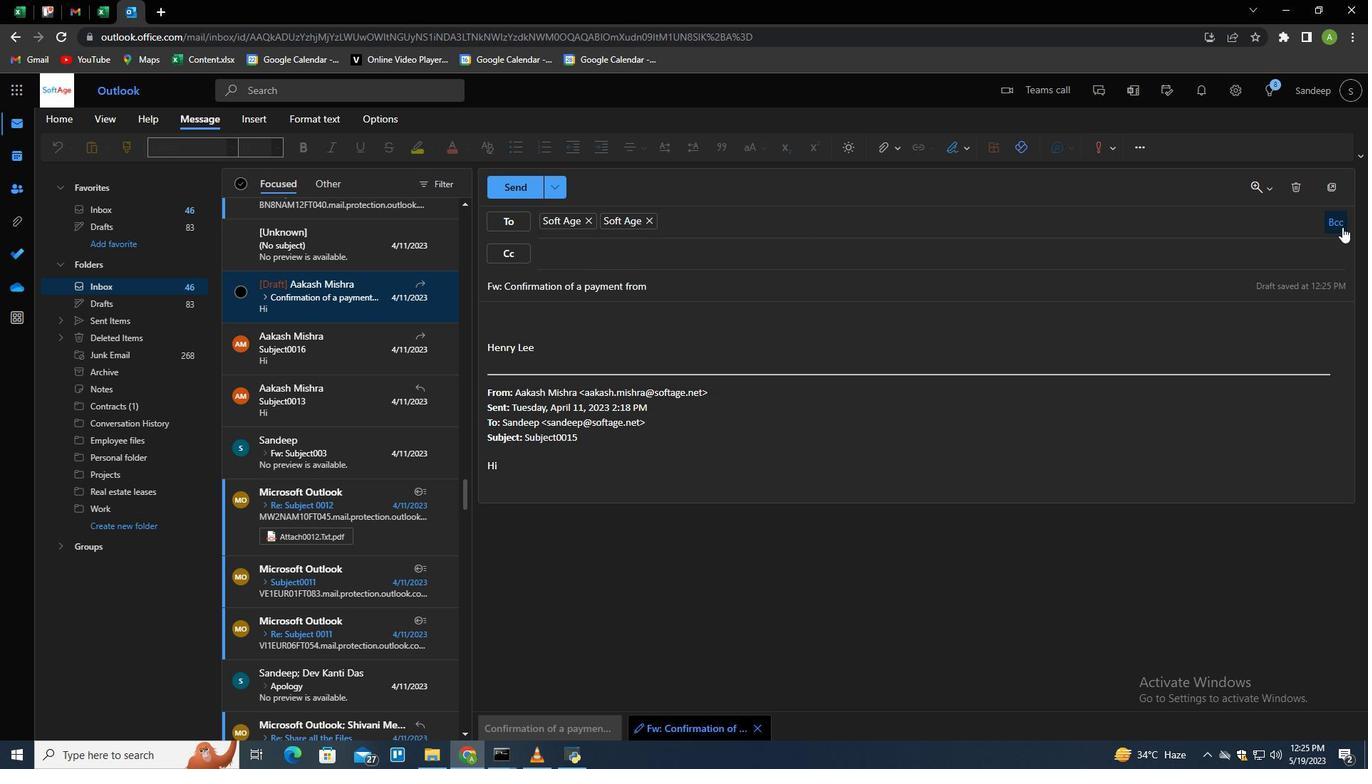 
Action: Mouse pressed left at (1341, 228)
Screenshot: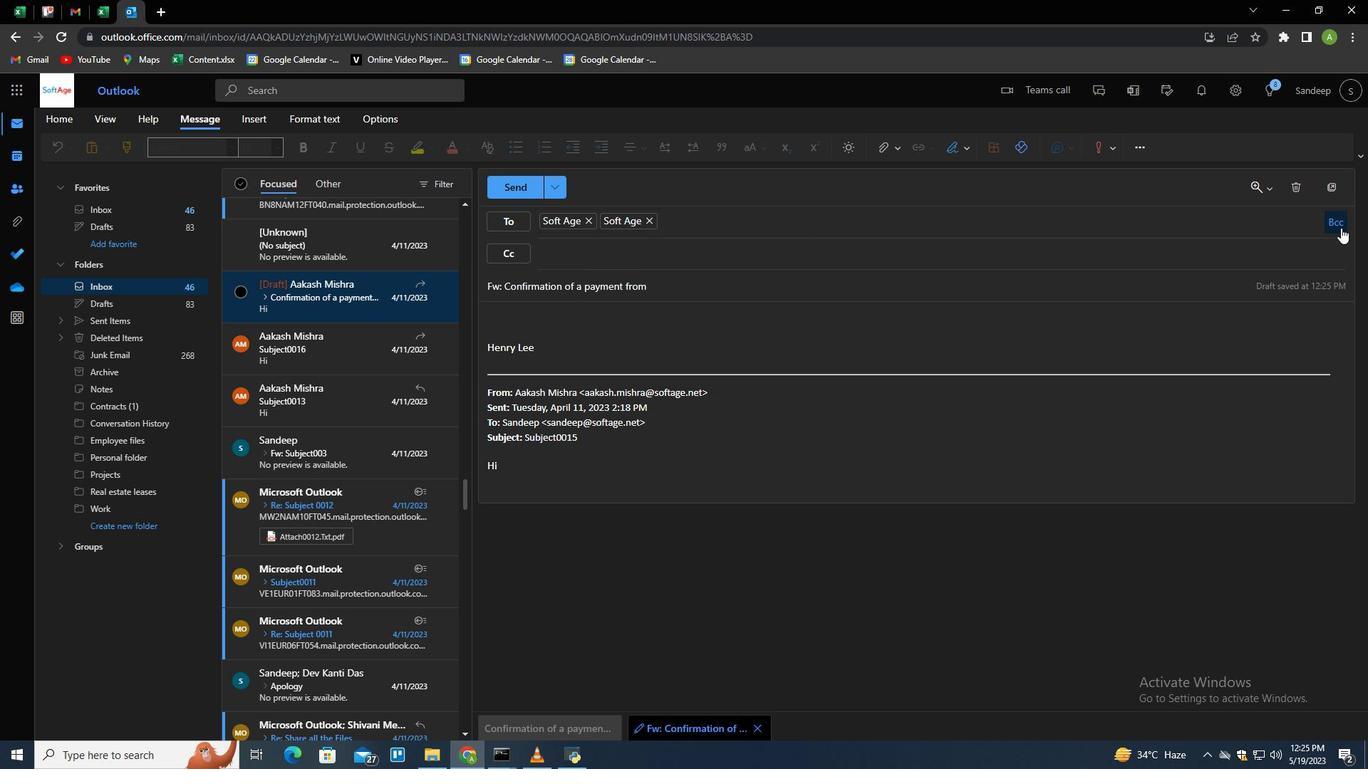 
Action: Mouse moved to (650, 290)
Screenshot: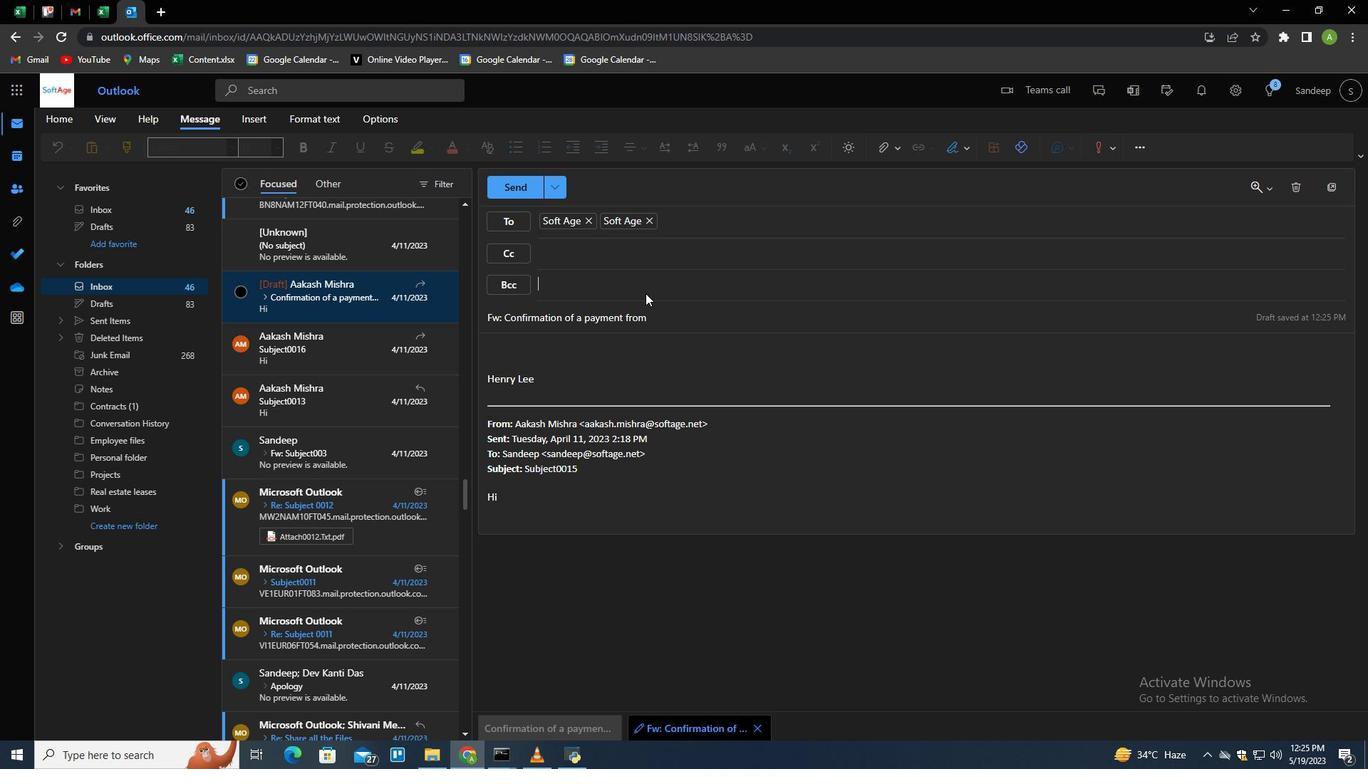 
Action: Mouse pressed left at (650, 290)
Screenshot: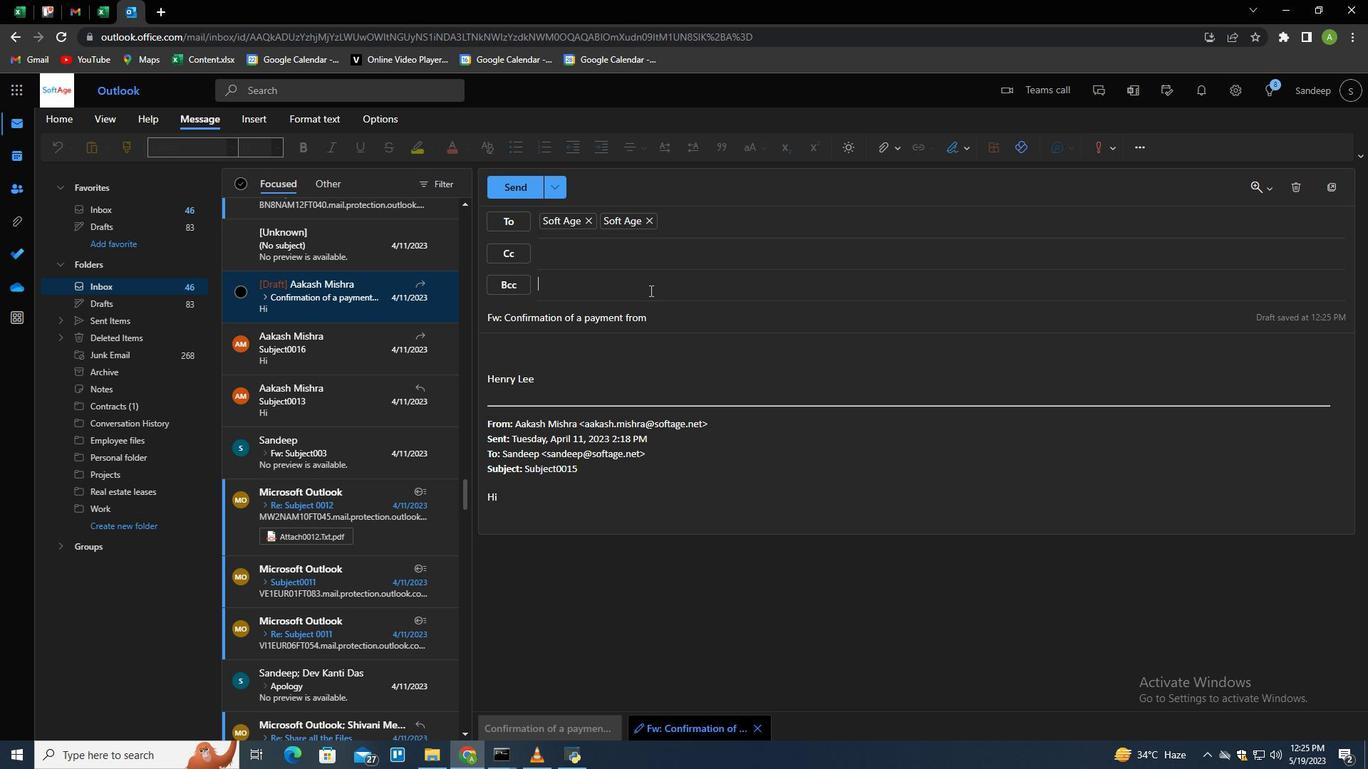 
Action: Key pressed softage.6<Key.shift><Key.shift><Key.shift><Key.shift>@softage.net<Key.enter>
Screenshot: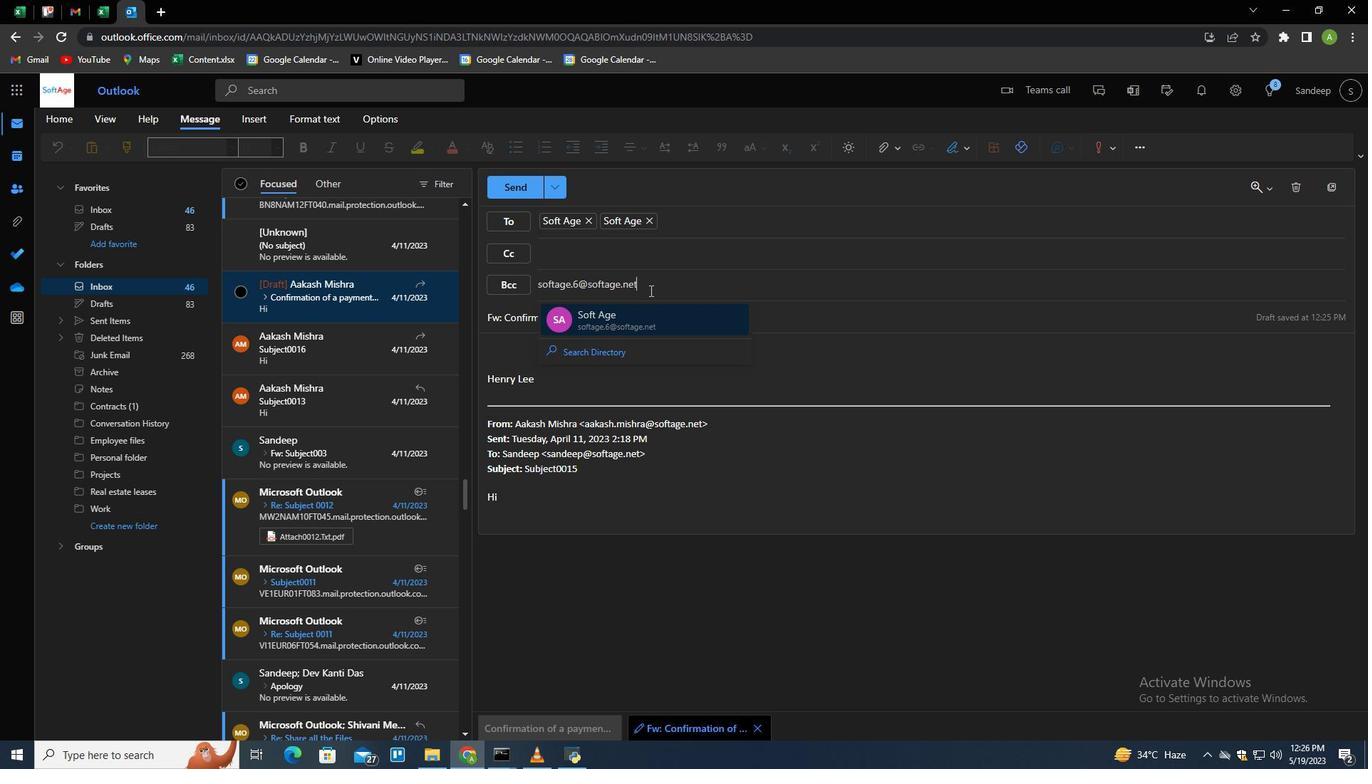 
Action: Mouse moved to (662, 320)
Screenshot: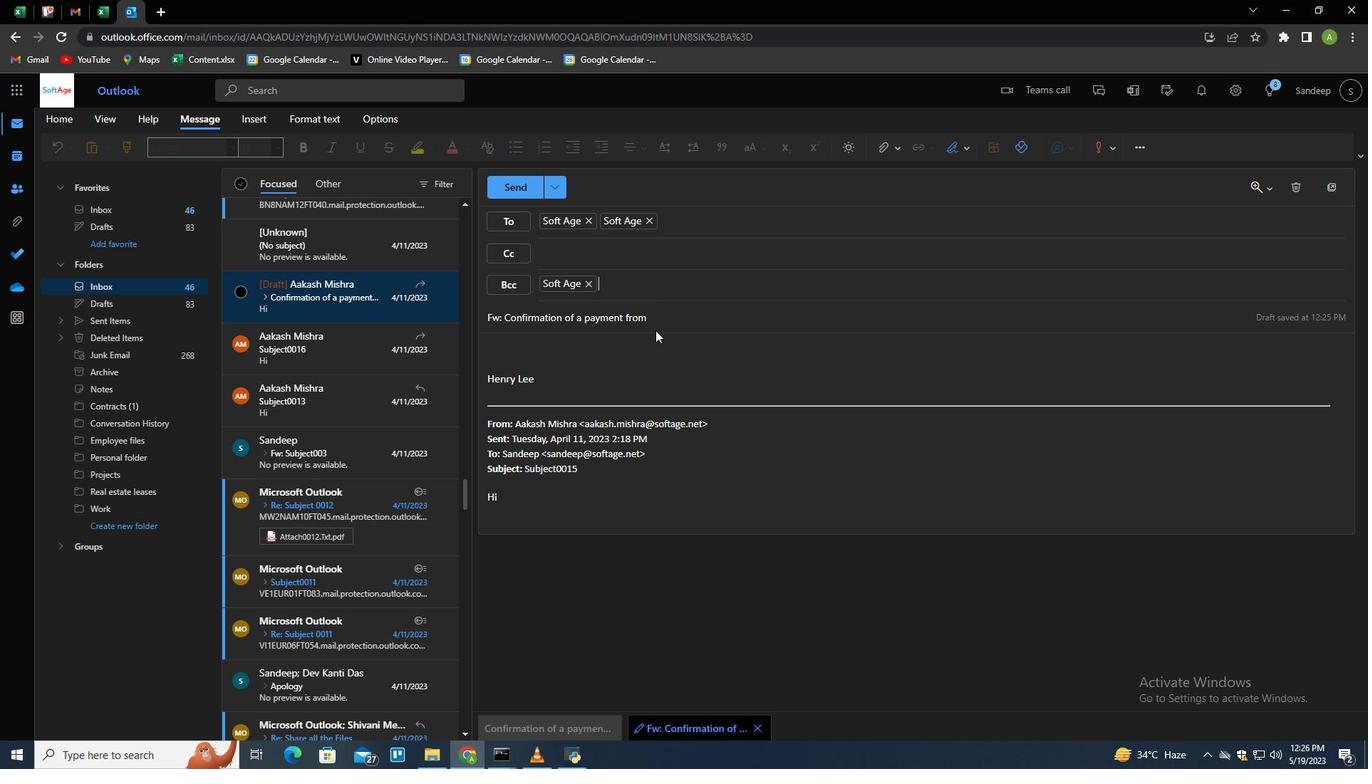 
Action: Mouse pressed left at (662, 320)
Screenshot: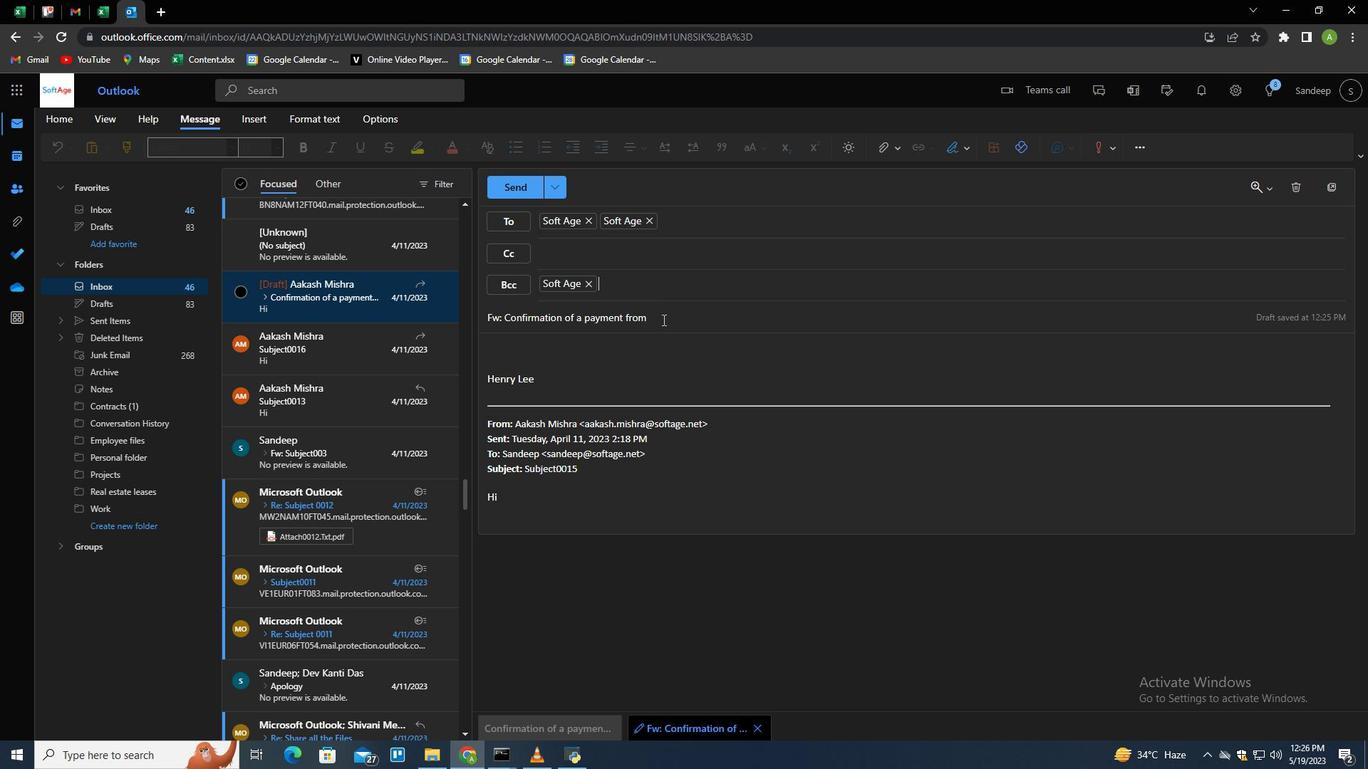 
Action: Key pressed <Key.tab><Key.shift>Ples<Key.backspace>ase<Key.space>let<Key.space>me<Key.space>know<Key.space>it<Key.backspace>r<Key.backspace>f<Key.space>there<Key.space>are<Key.space>any<Key.space>changes<Key.space>to<Key.space>the<Key.space>projet<Key.backspace>ct<Key.space>schedule.
Screenshot: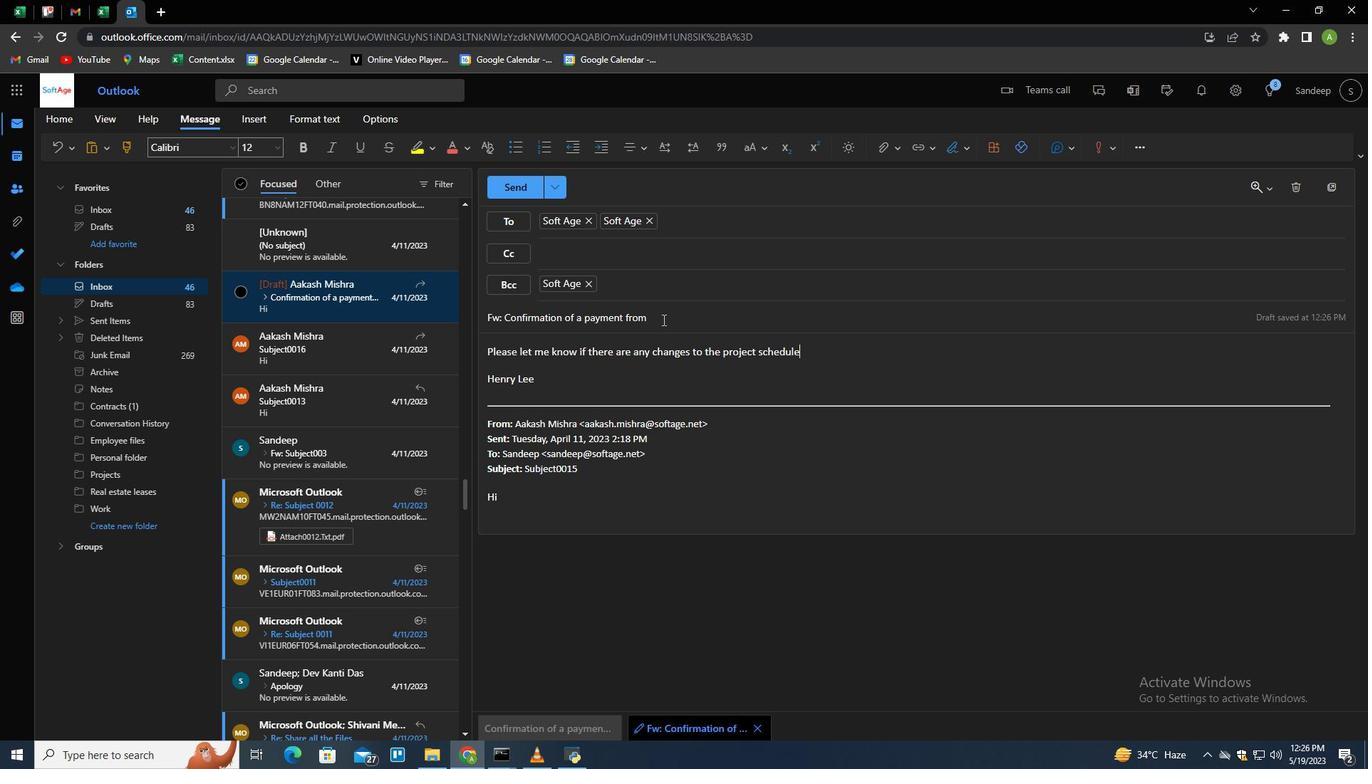 
Action: Mouse moved to (746, 379)
Screenshot: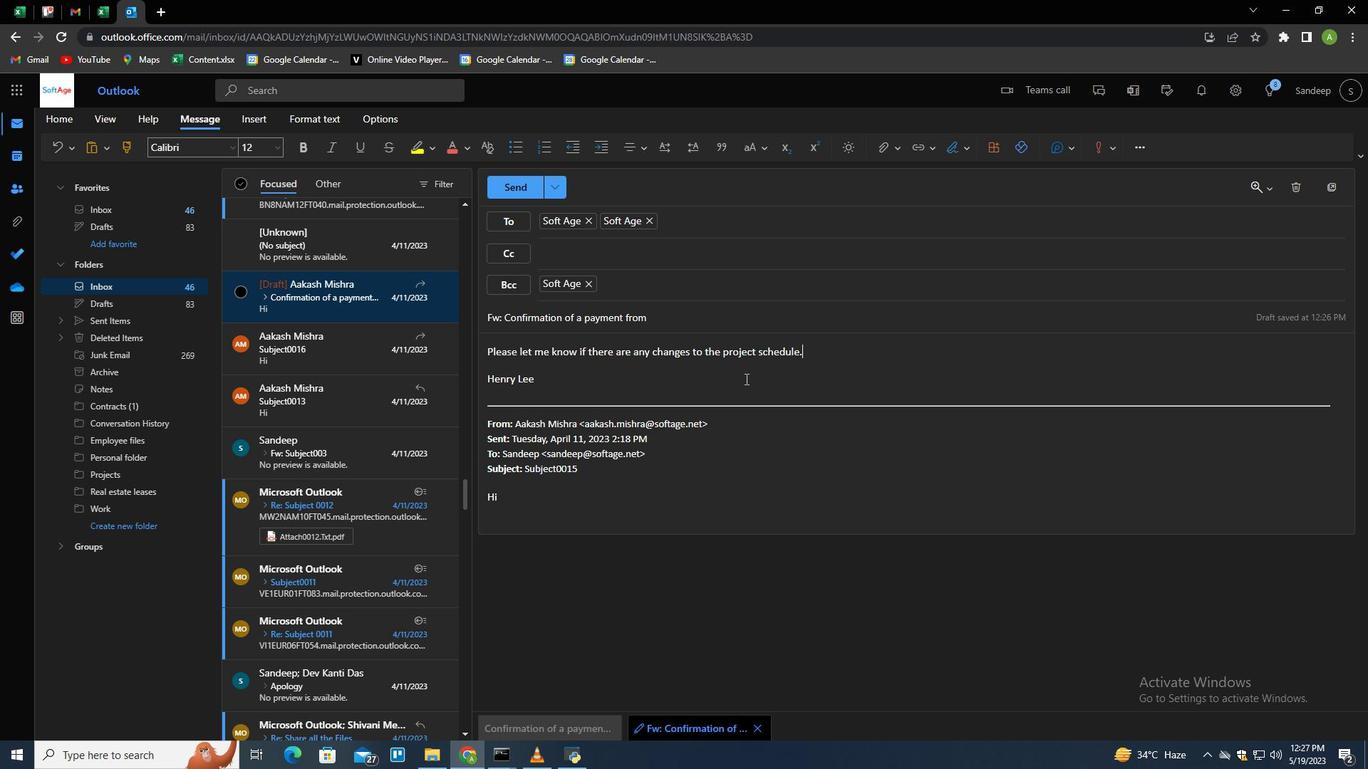 
Action: Key pressed <Key.enter>
Screenshot: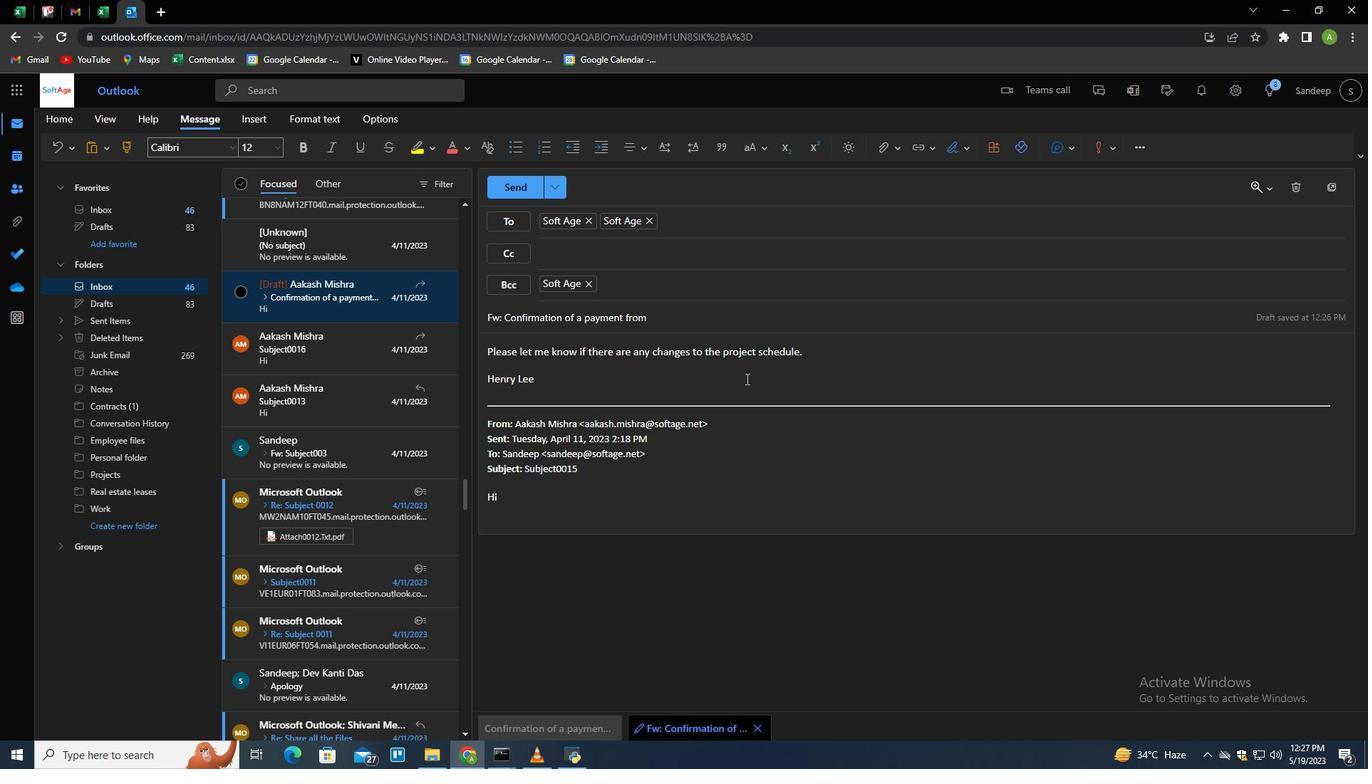 
Action: Mouse moved to (752, 378)
Screenshot: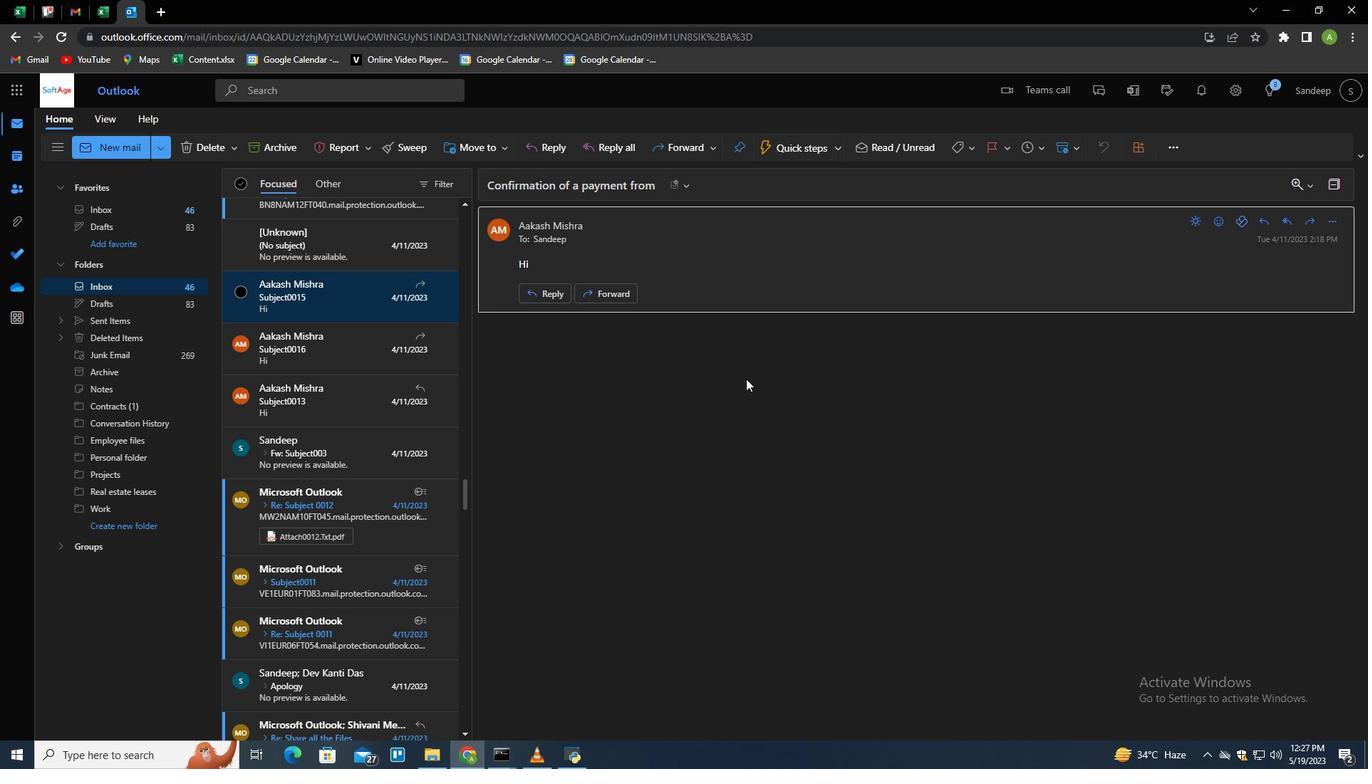 
